 Task: Look for space in At Tall al Kabīr, Egypt from 5th June, 2023 to 16th June, 2023 for 2 adults in price range Rs.14000 to Rs.18000. Place can be entire place with 1  bedroom having 1 bed and 1 bathroom. Property type can be house, flat, guest house, hotel. Booking option can be shelf check-in. Required host language is English.
Action: Mouse moved to (414, 80)
Screenshot: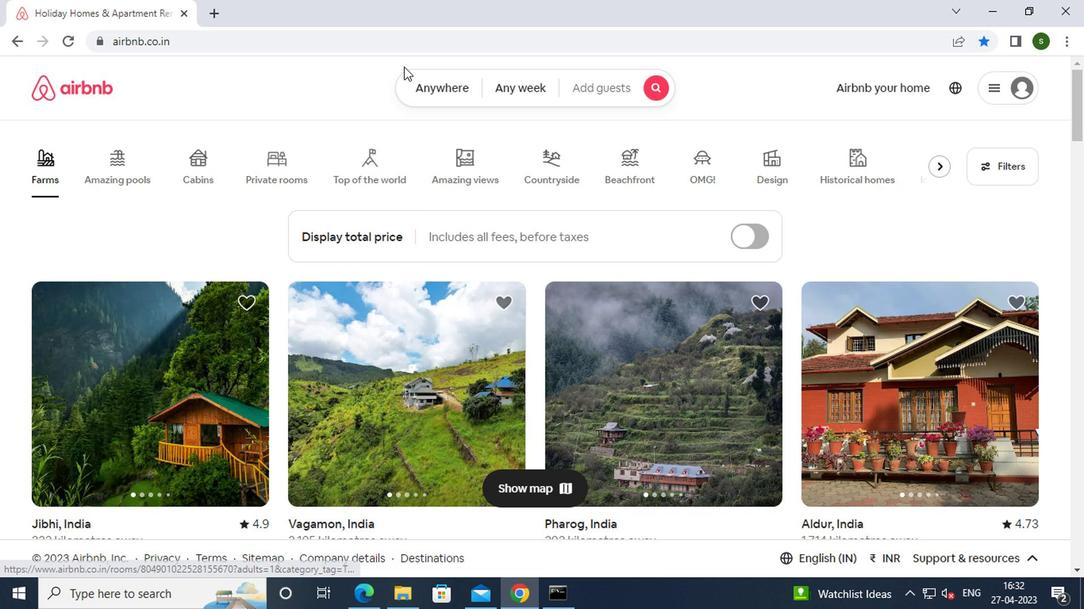 
Action: Mouse pressed left at (414, 80)
Screenshot: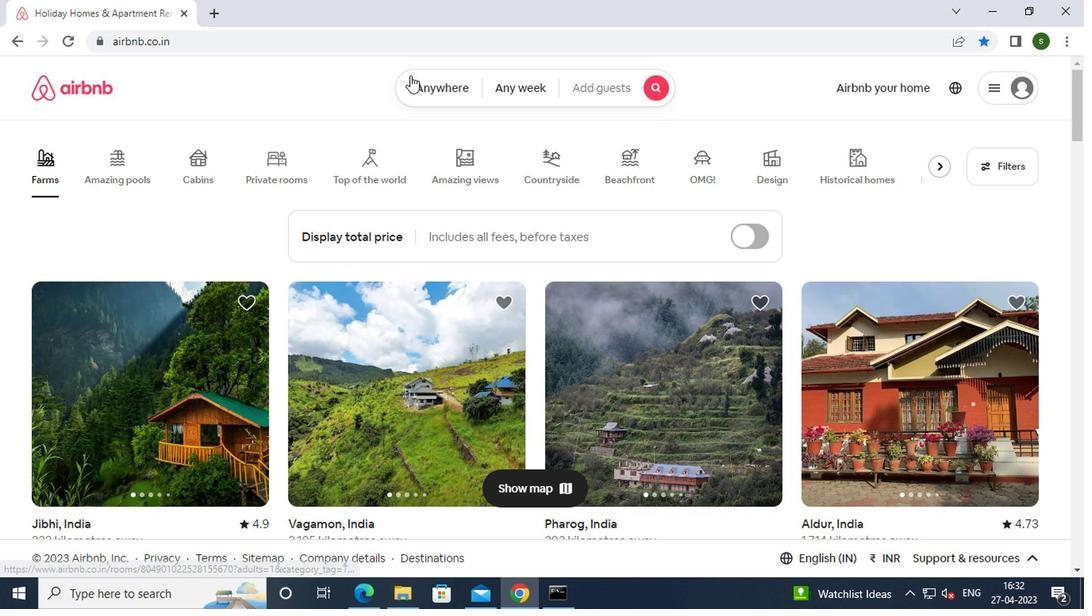 
Action: Mouse moved to (298, 150)
Screenshot: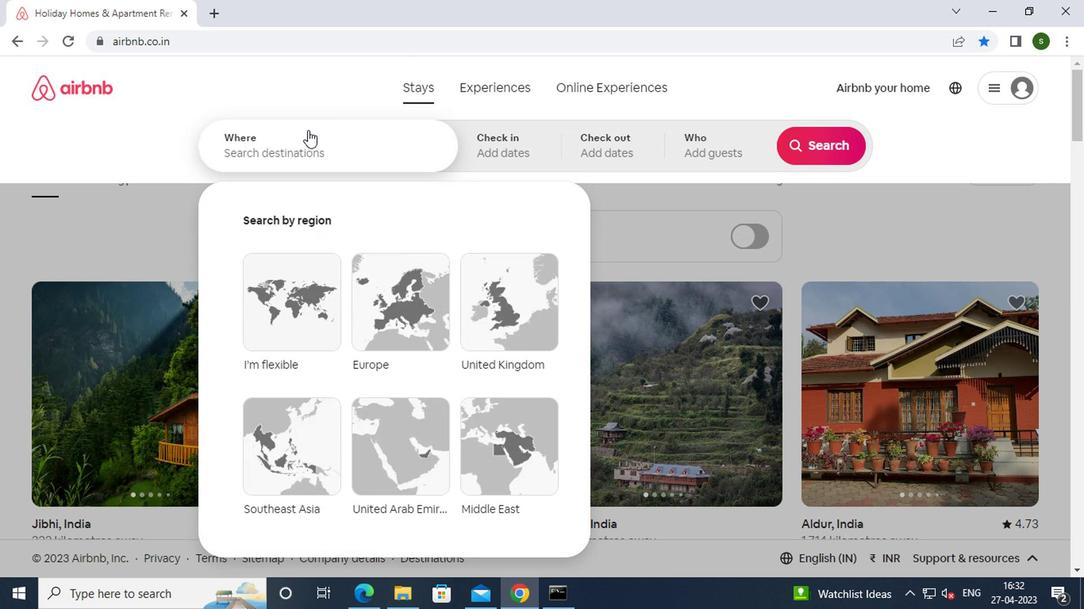 
Action: Mouse pressed left at (298, 150)
Screenshot: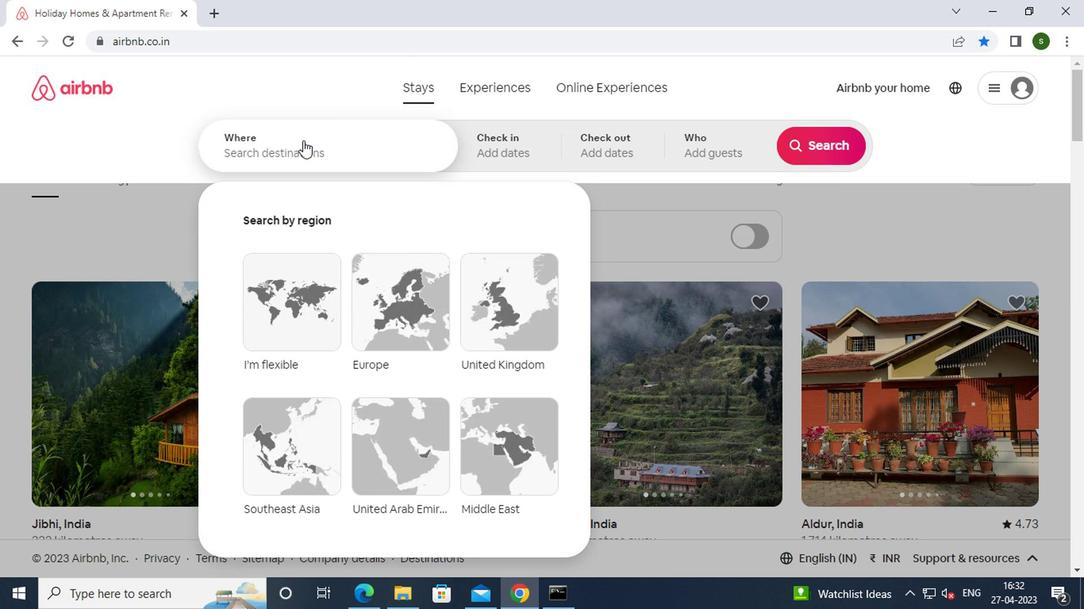 
Action: Key pressed a<Key.caps_lock>t<Key.space><Key.caps_lock>t<Key.caps_lock>all<Key.space><Key.caps_lock><Key.caps_lock>al<Key.space><Key.caps_lock>k<Key.caps_lock>abir,
Screenshot: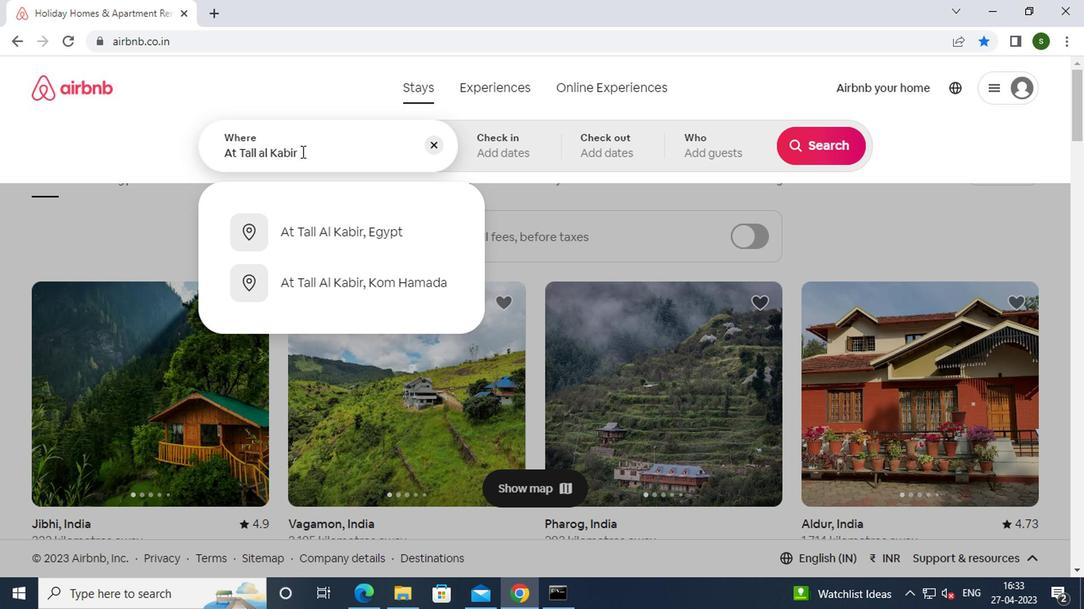 
Action: Mouse moved to (351, 239)
Screenshot: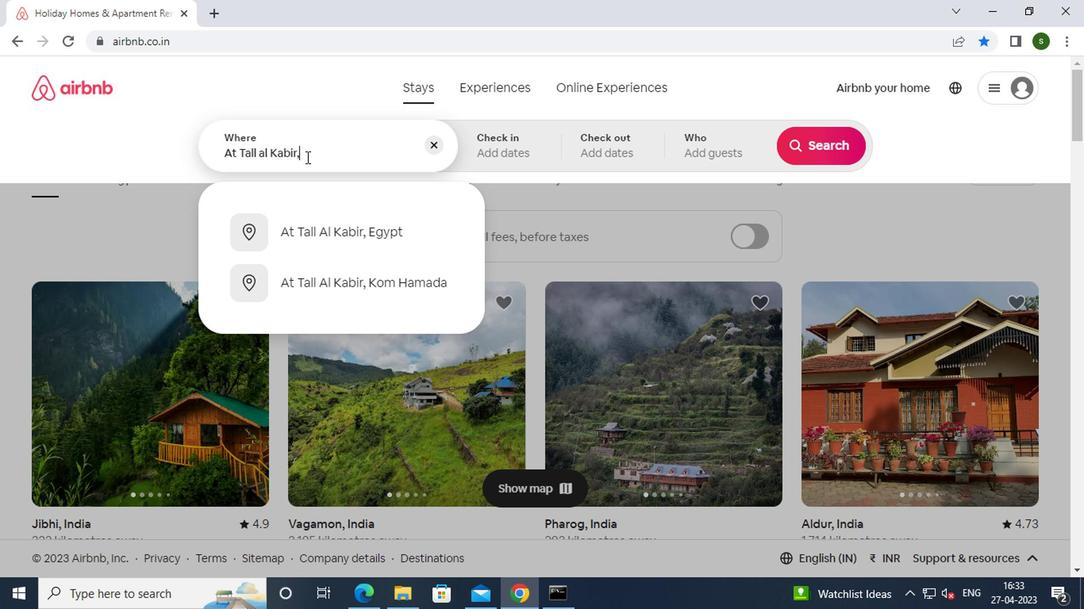 
Action: Mouse pressed left at (351, 239)
Screenshot: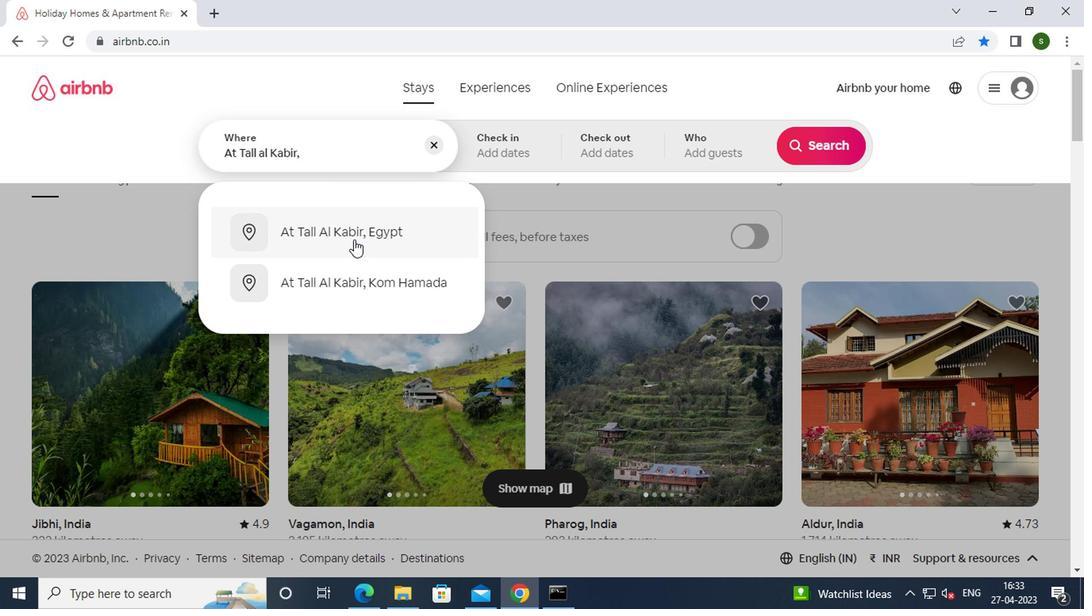 
Action: Mouse moved to (806, 279)
Screenshot: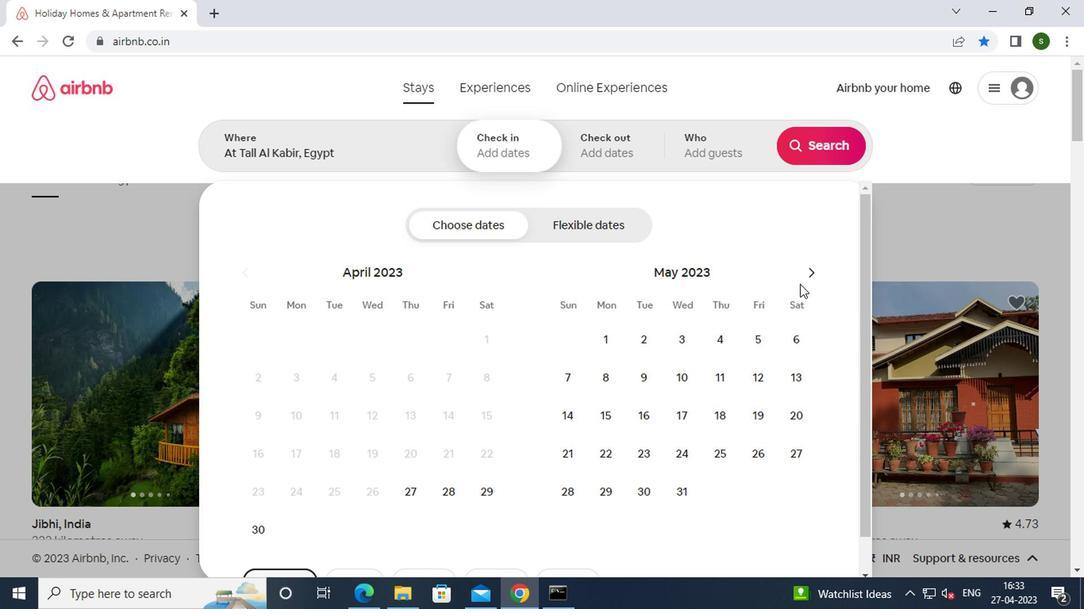 
Action: Mouse pressed left at (806, 279)
Screenshot: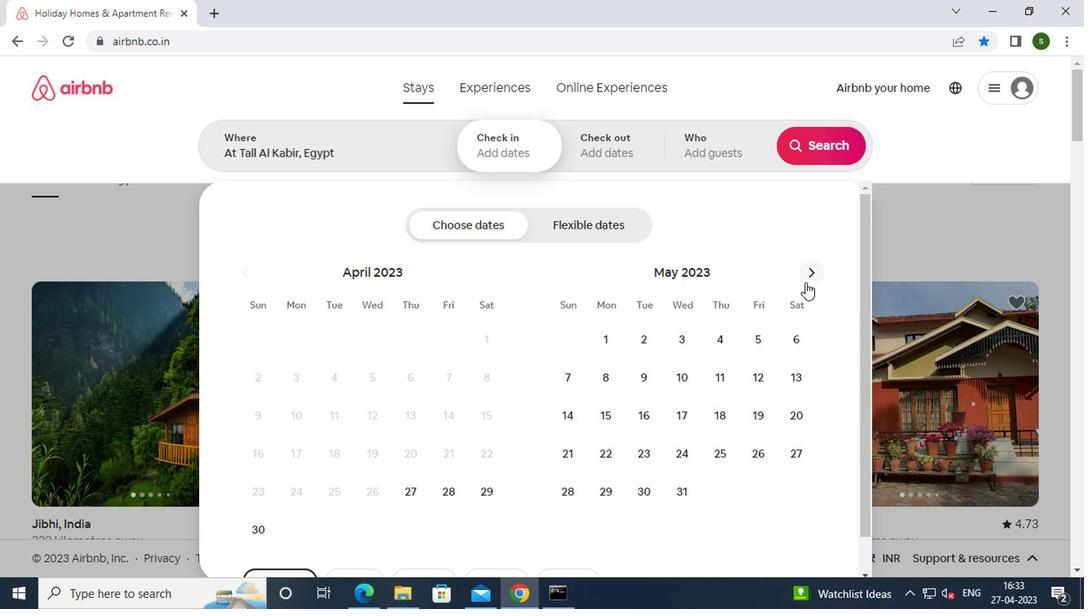 
Action: Mouse moved to (592, 373)
Screenshot: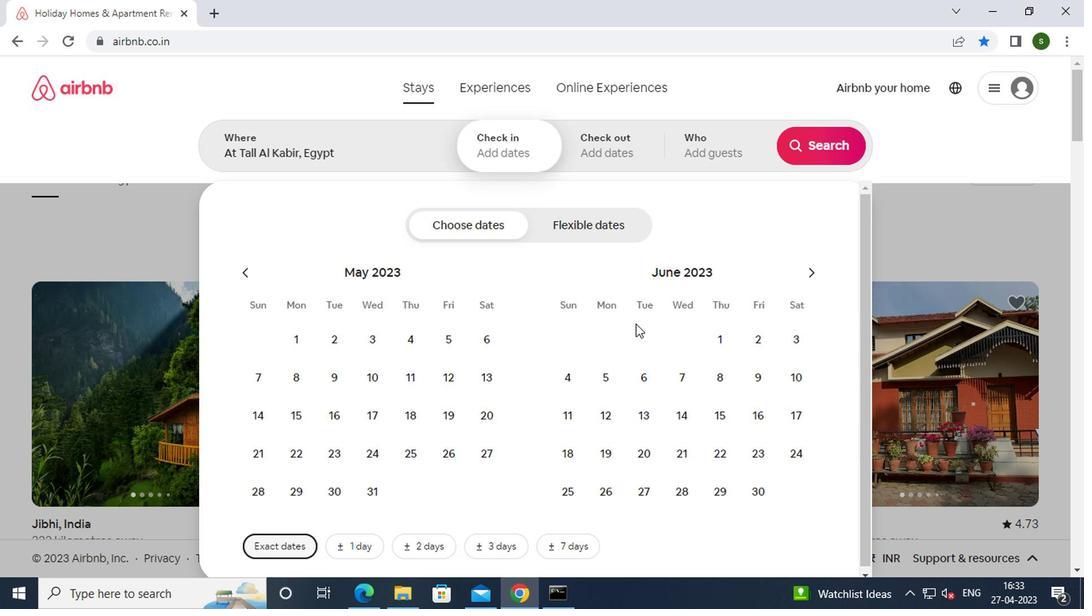 
Action: Mouse pressed left at (592, 373)
Screenshot: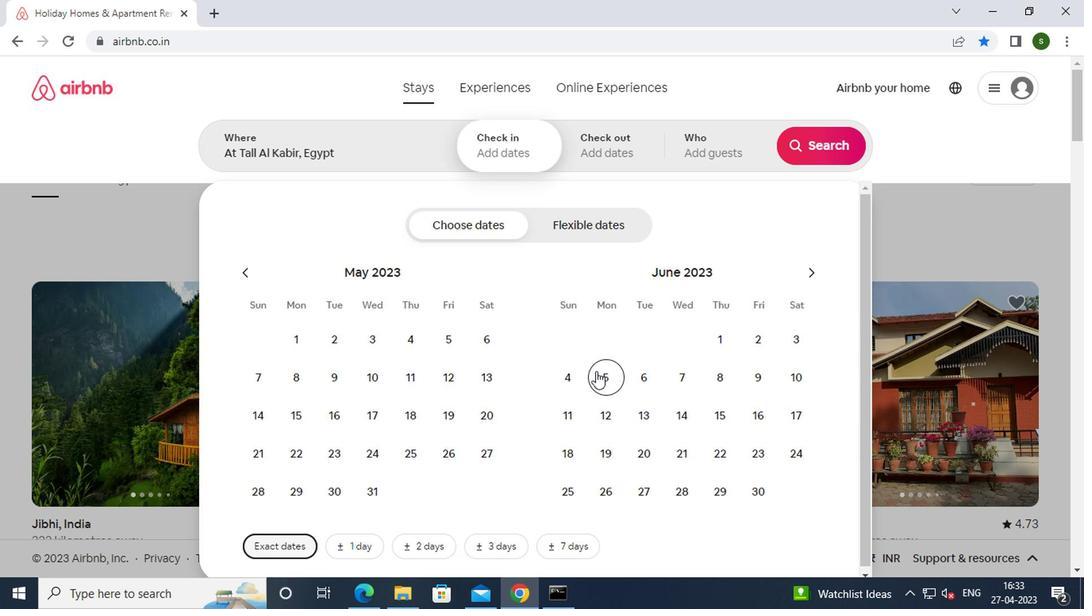 
Action: Mouse moved to (746, 418)
Screenshot: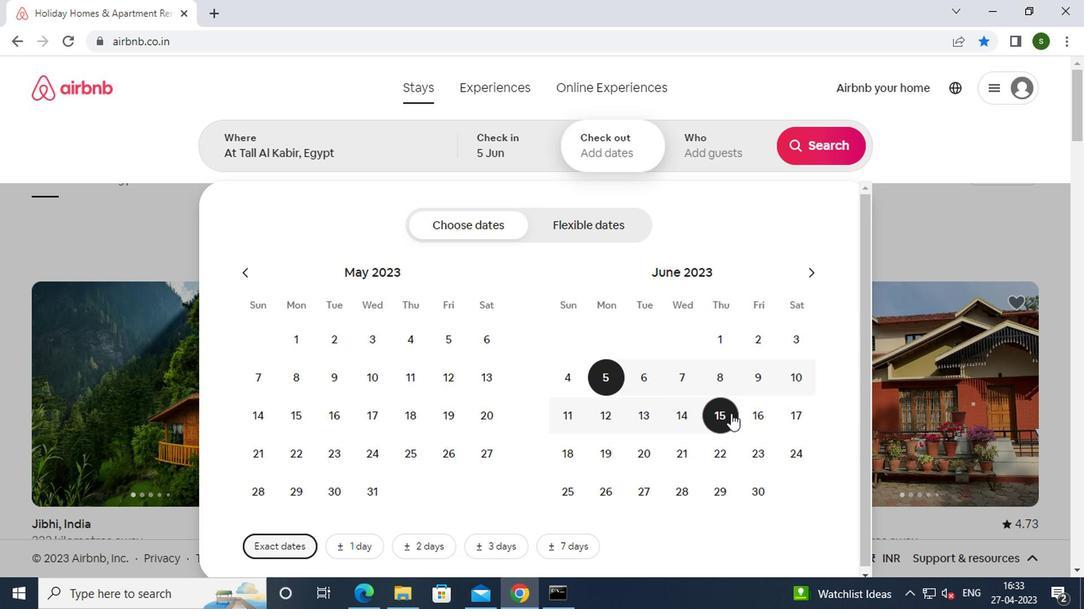 
Action: Mouse pressed left at (746, 418)
Screenshot: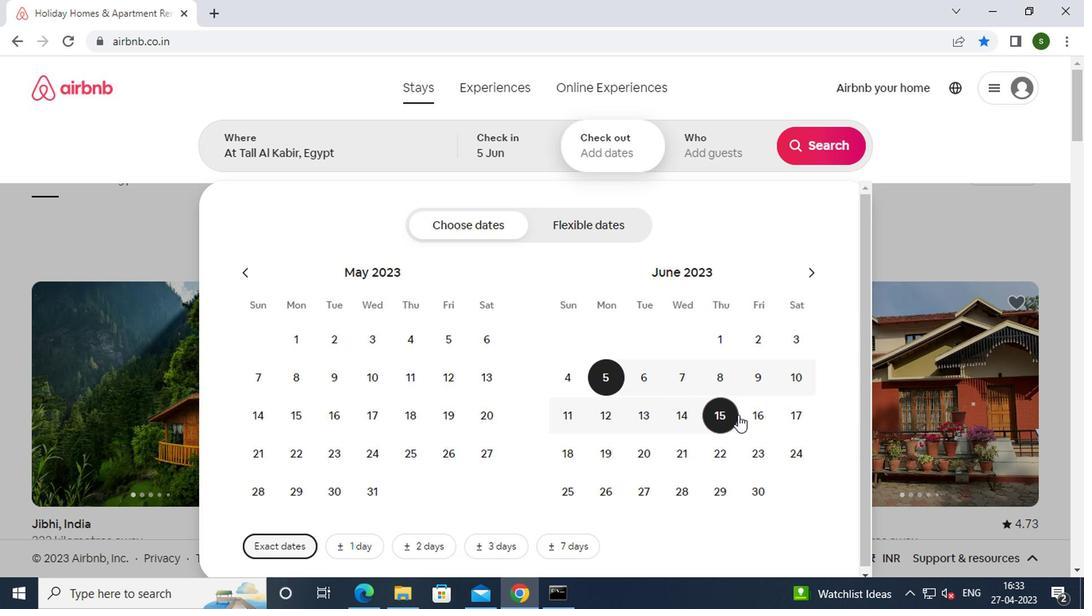 
Action: Mouse moved to (705, 156)
Screenshot: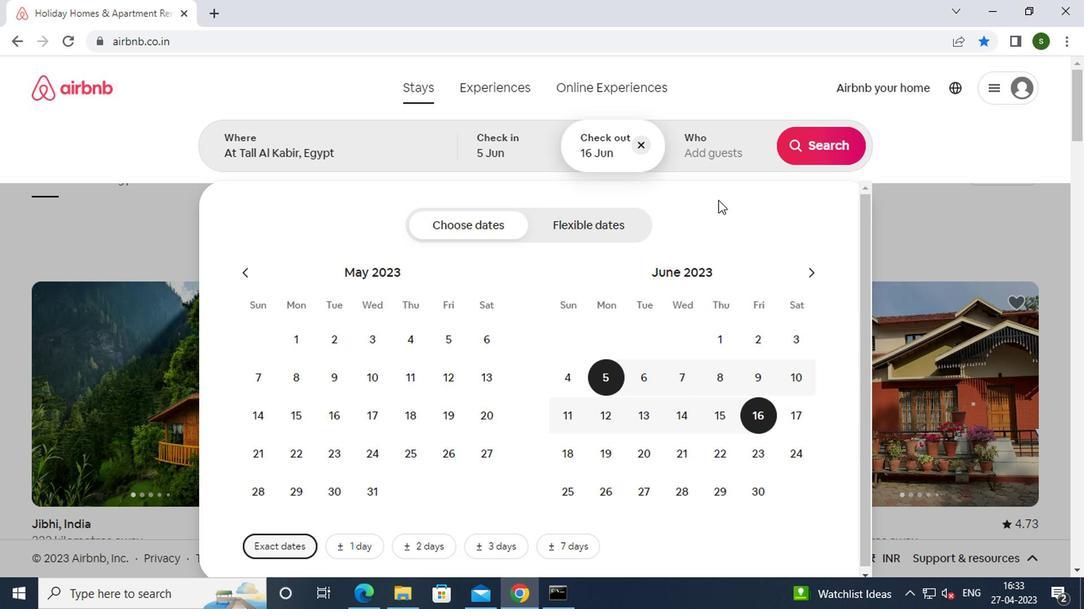 
Action: Mouse pressed left at (705, 156)
Screenshot: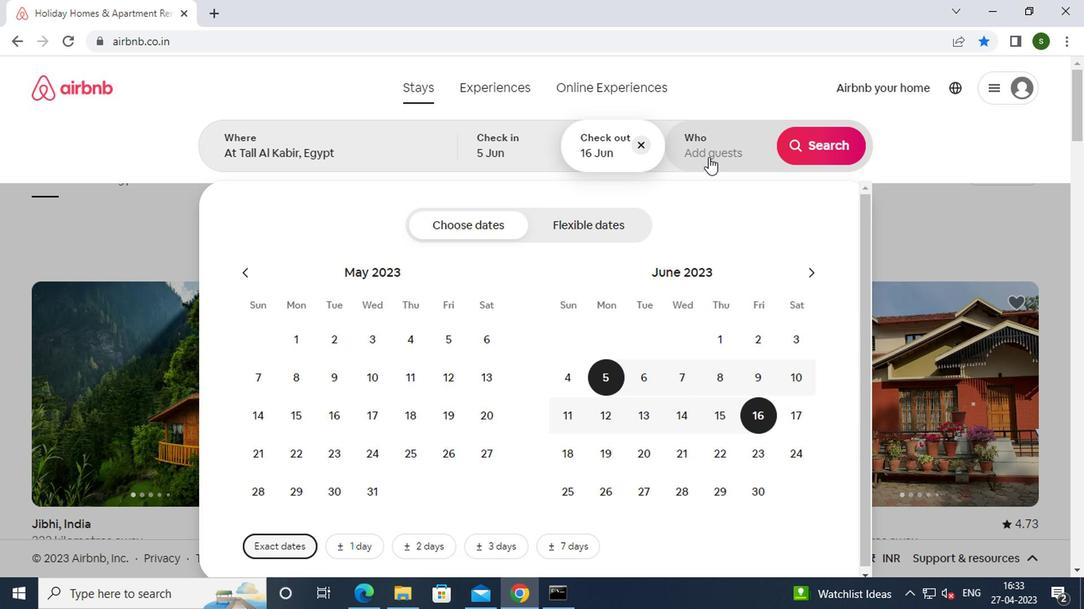 
Action: Mouse moved to (819, 228)
Screenshot: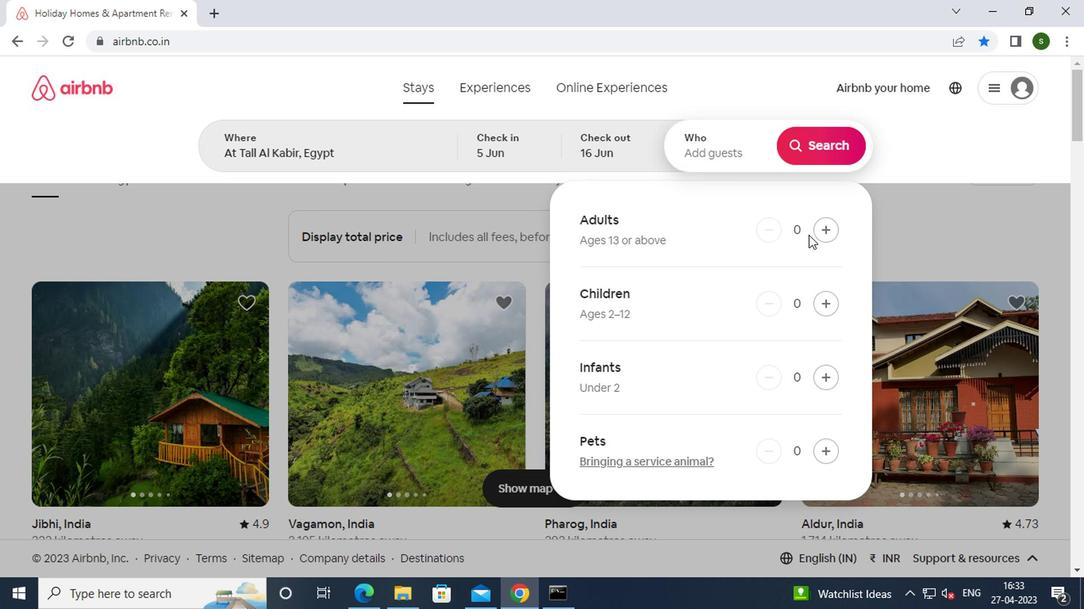 
Action: Mouse pressed left at (819, 228)
Screenshot: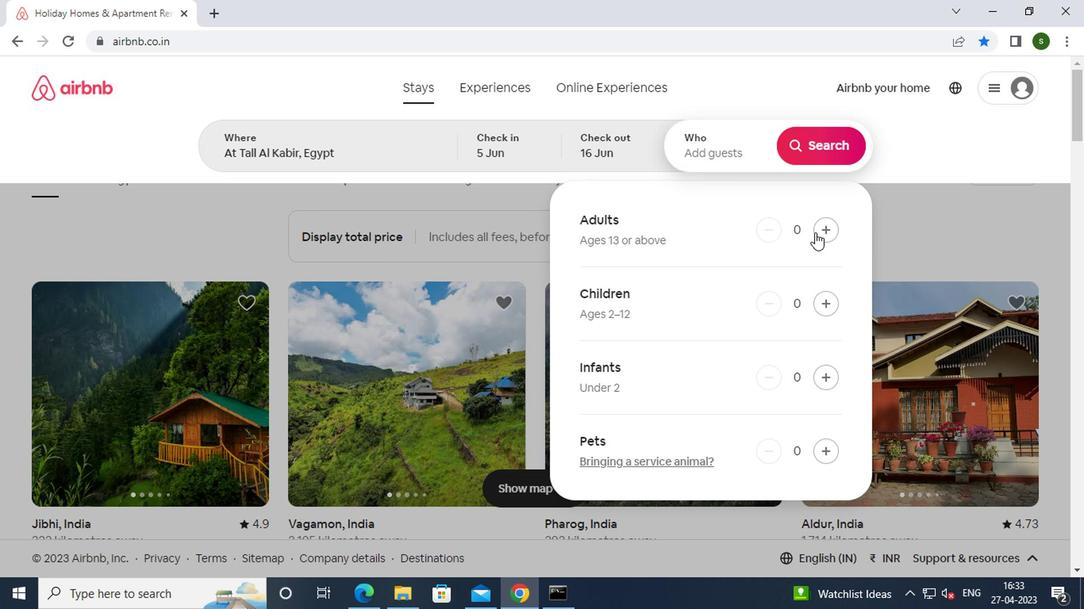 
Action: Mouse pressed left at (819, 228)
Screenshot: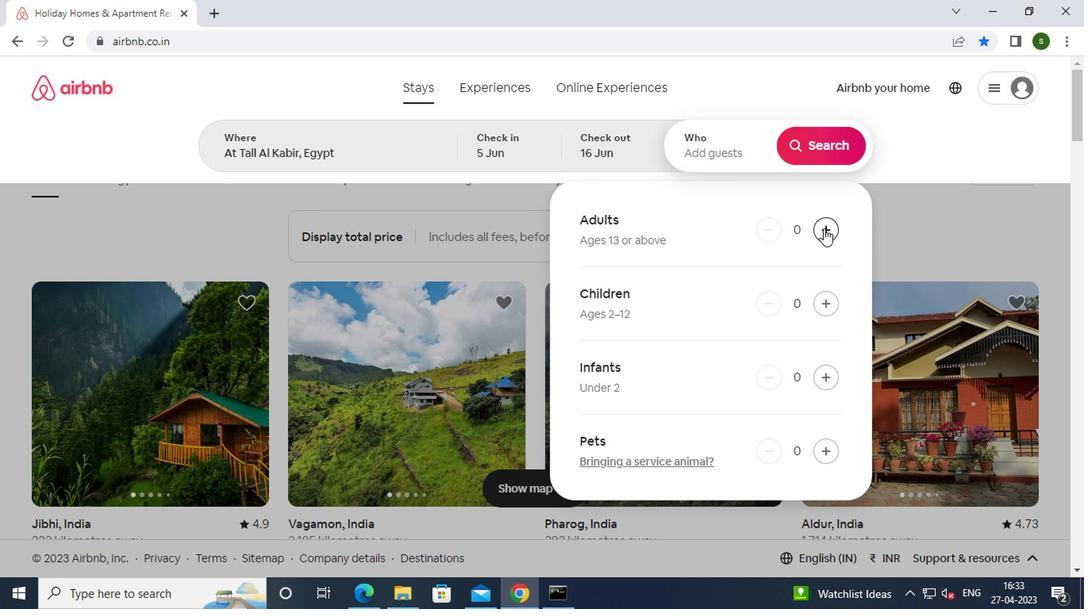 
Action: Mouse moved to (816, 150)
Screenshot: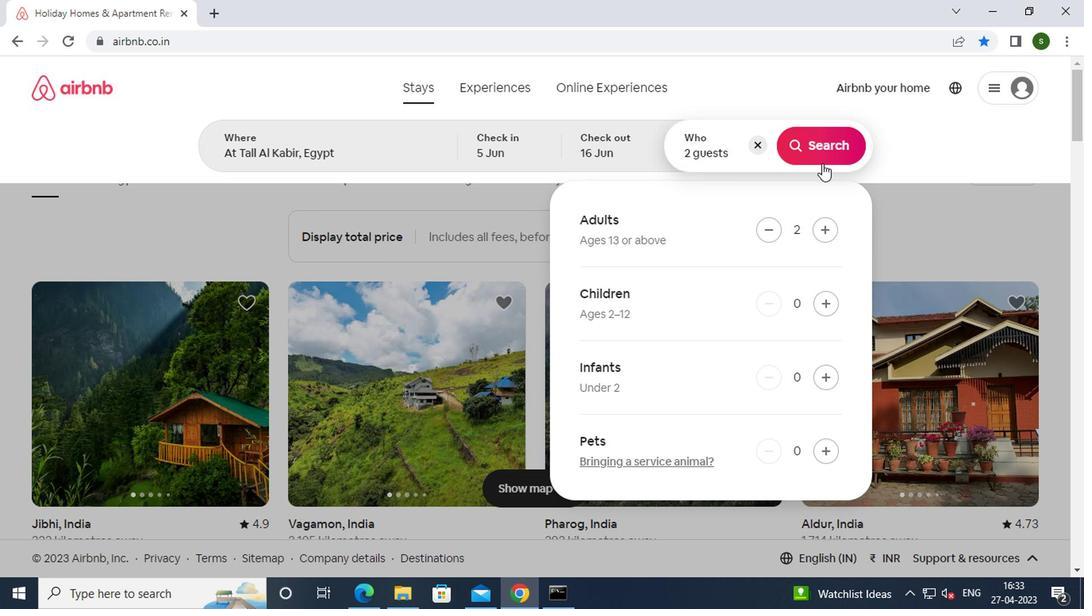 
Action: Mouse pressed left at (816, 150)
Screenshot: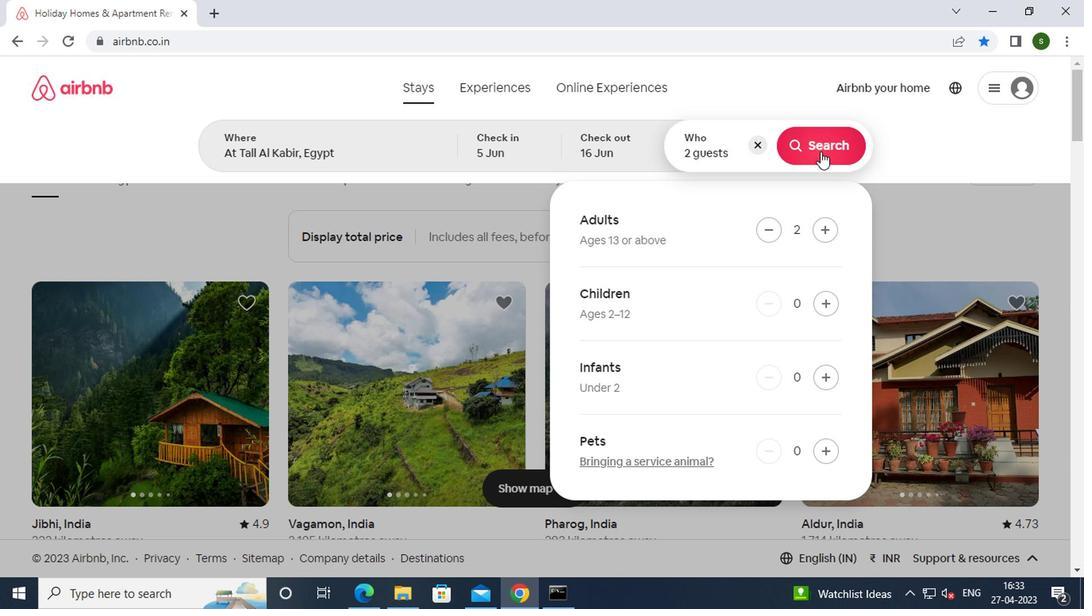 
Action: Mouse moved to (1002, 145)
Screenshot: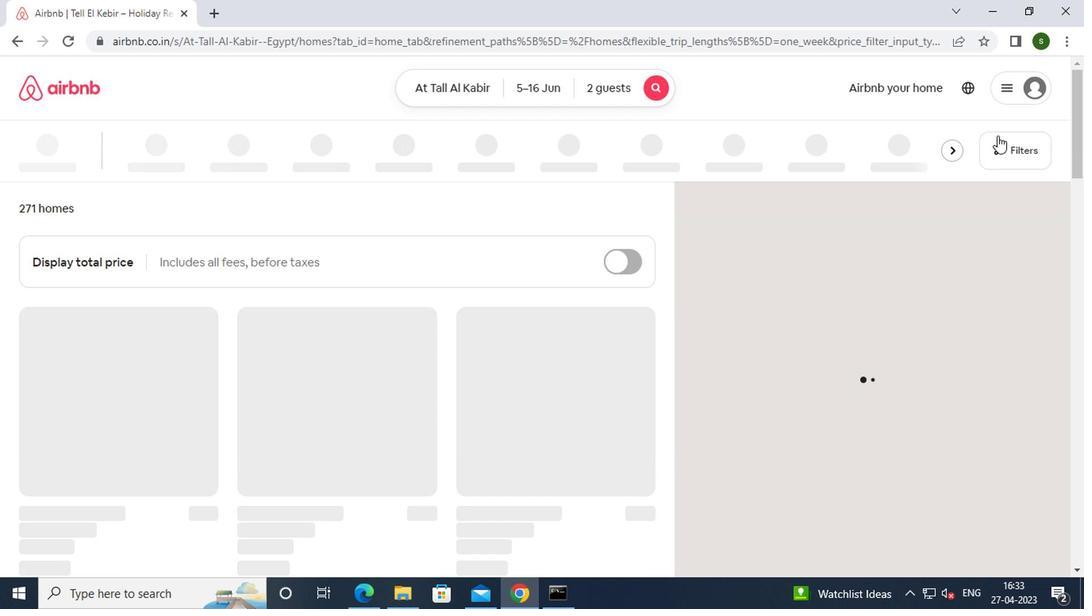 
Action: Mouse pressed left at (1002, 145)
Screenshot: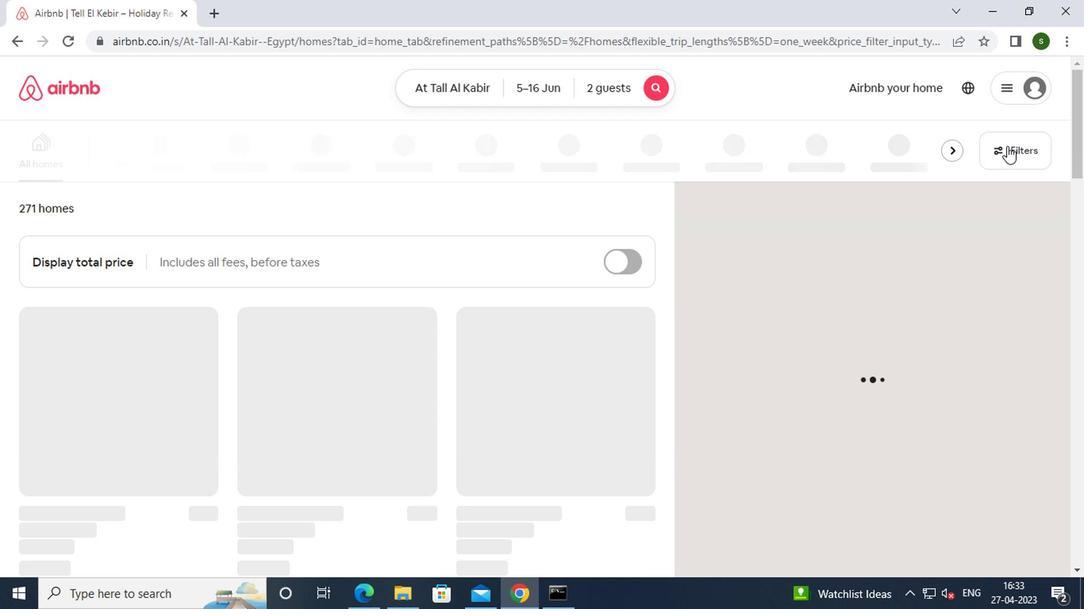 
Action: Mouse moved to (441, 356)
Screenshot: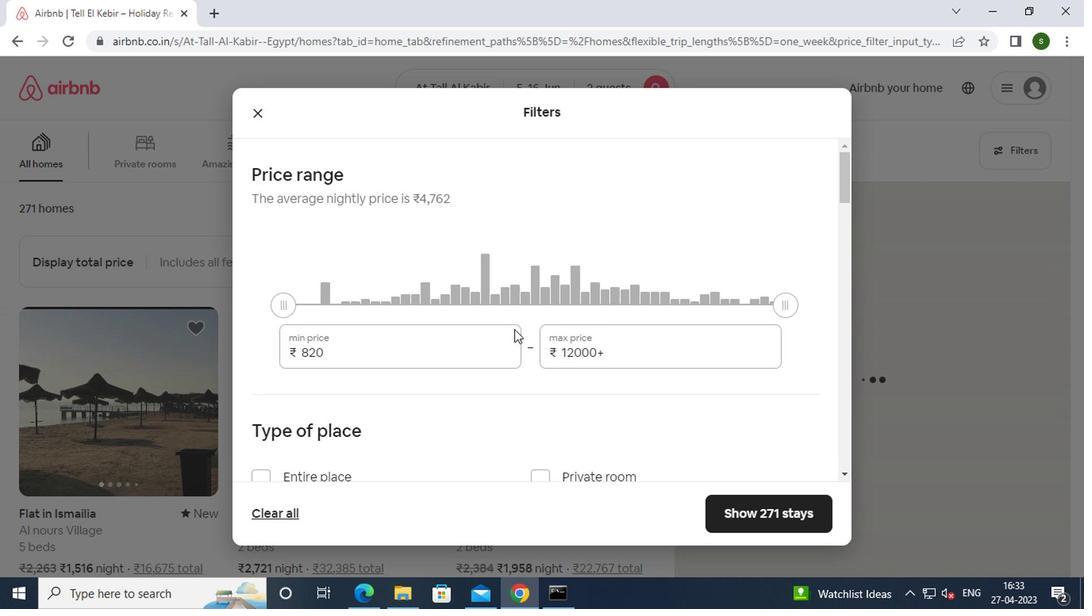 
Action: Mouse pressed left at (441, 356)
Screenshot: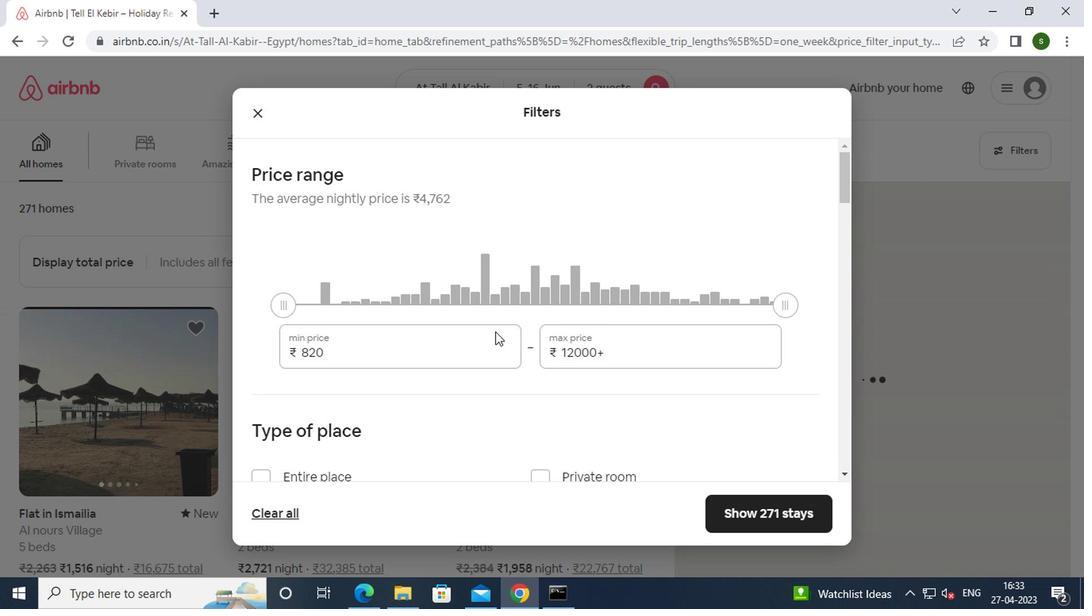
Action: Key pressed <Key.backspace><Key.backspace><Key.backspace><Key.backspace>14000
Screenshot: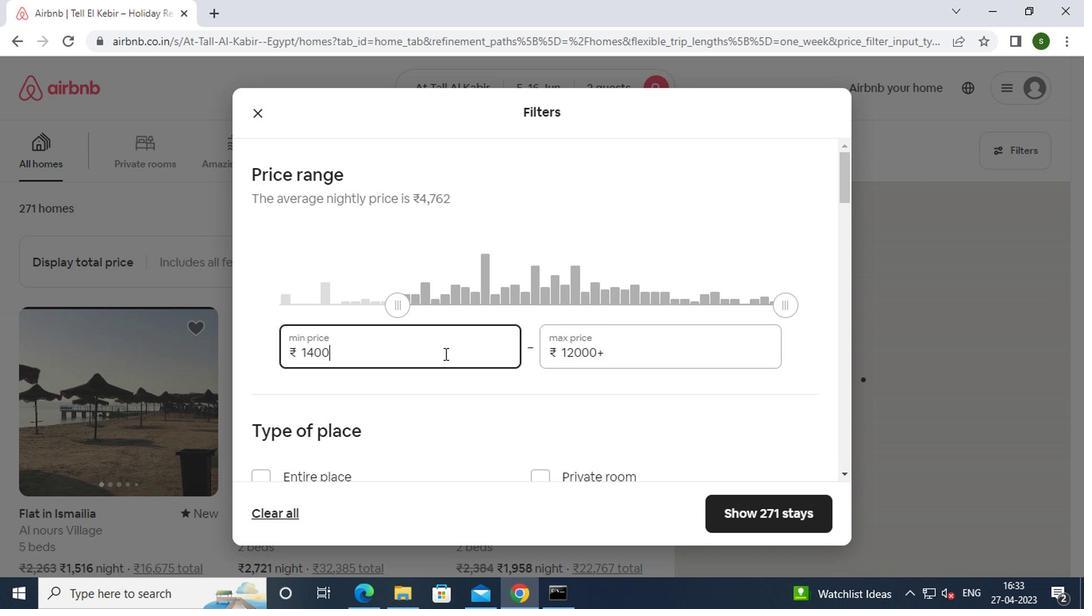 
Action: Mouse moved to (650, 337)
Screenshot: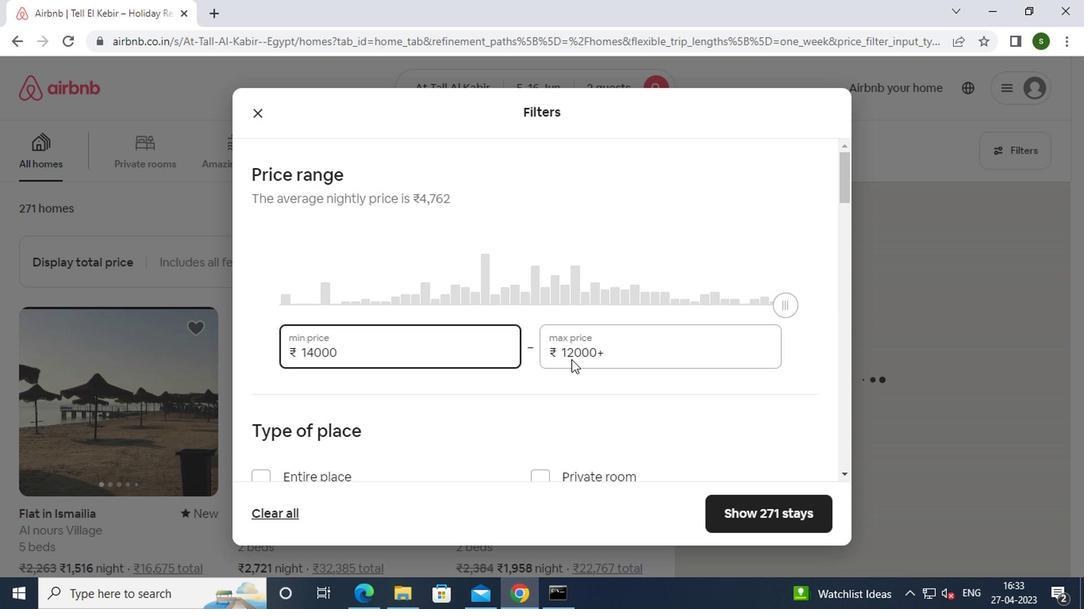
Action: Mouse pressed left at (650, 337)
Screenshot: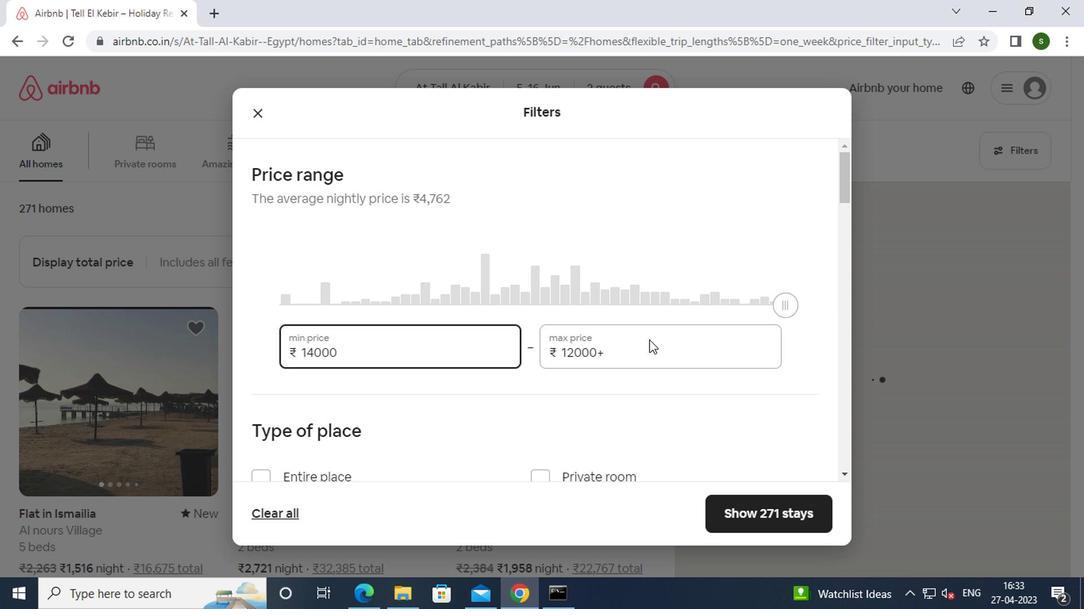 
Action: Key pressed <Key.backspace><Key.backspace><Key.backspace><Key.backspace><Key.backspace><Key.backspace><Key.backspace><Key.backspace><Key.backspace><Key.backspace><Key.backspace><Key.backspace>18000
Screenshot: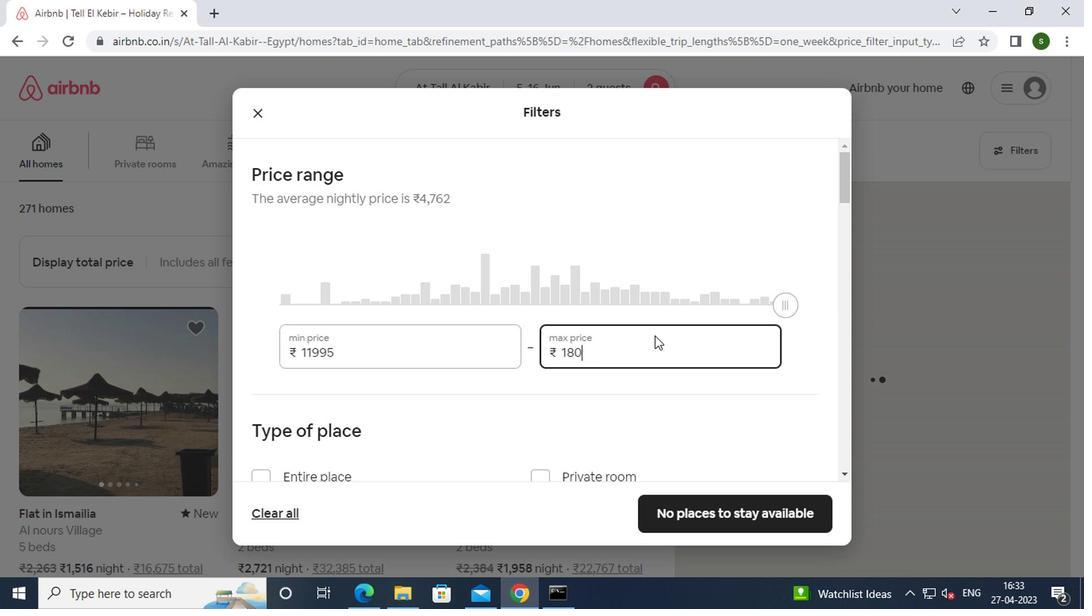
Action: Mouse moved to (496, 339)
Screenshot: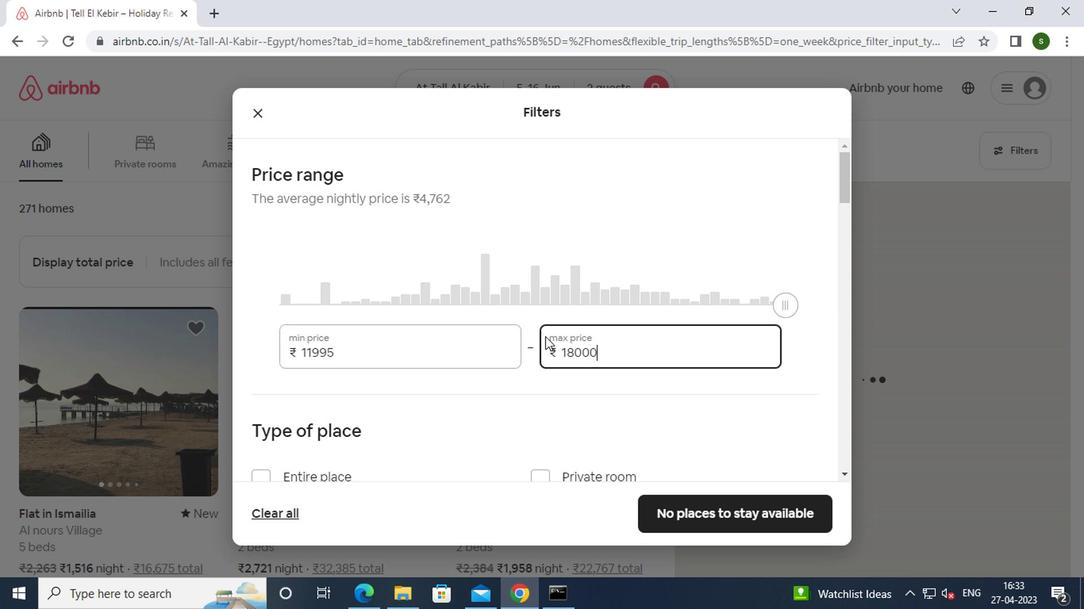 
Action: Mouse scrolled (496, 339) with delta (0, 0)
Screenshot: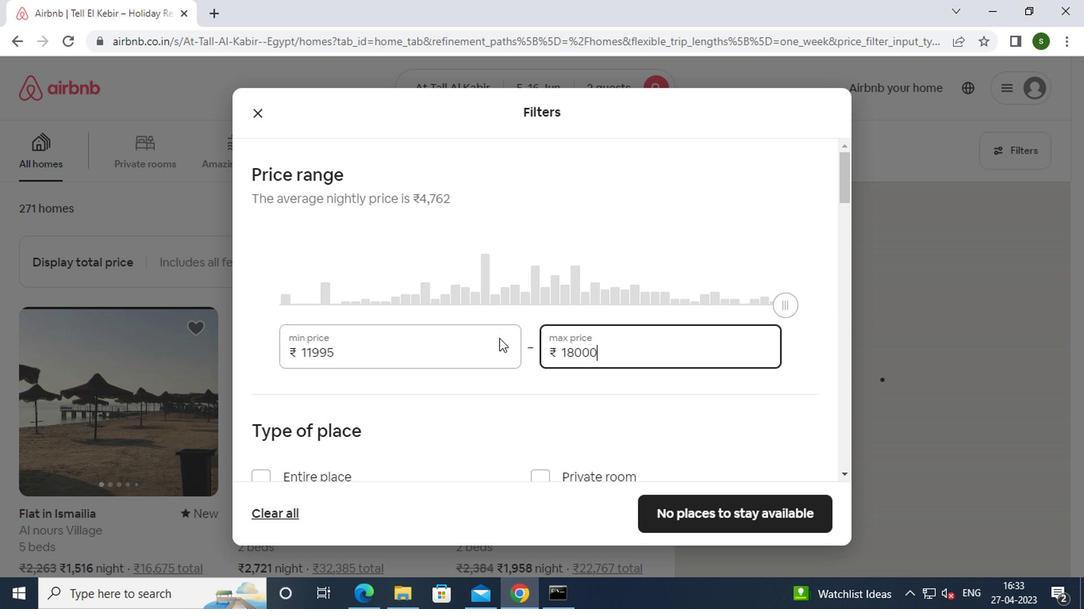 
Action: Mouse scrolled (496, 339) with delta (0, 0)
Screenshot: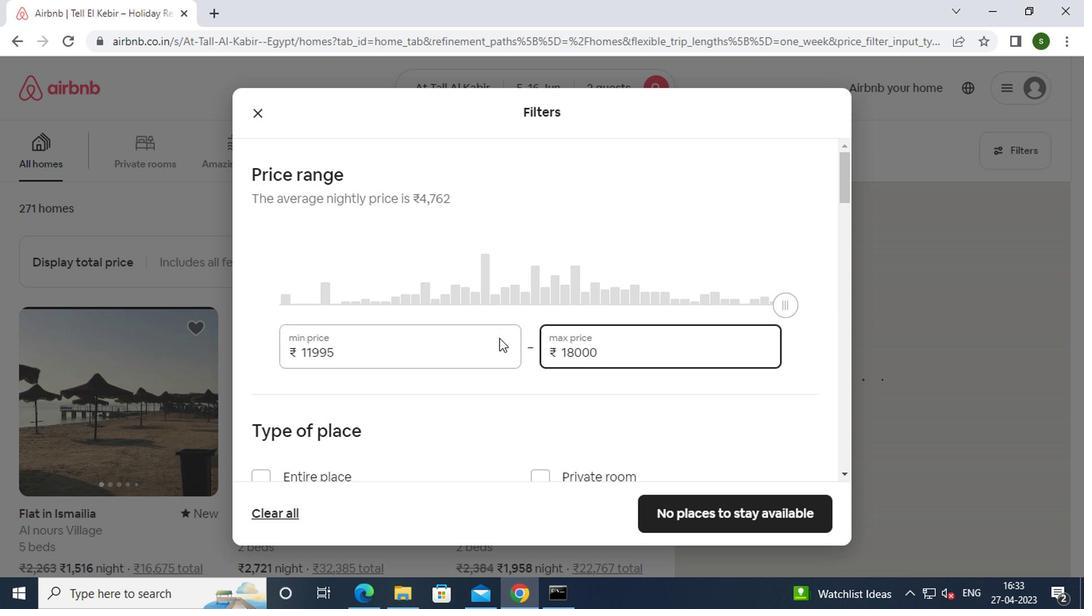 
Action: Mouse moved to (300, 316)
Screenshot: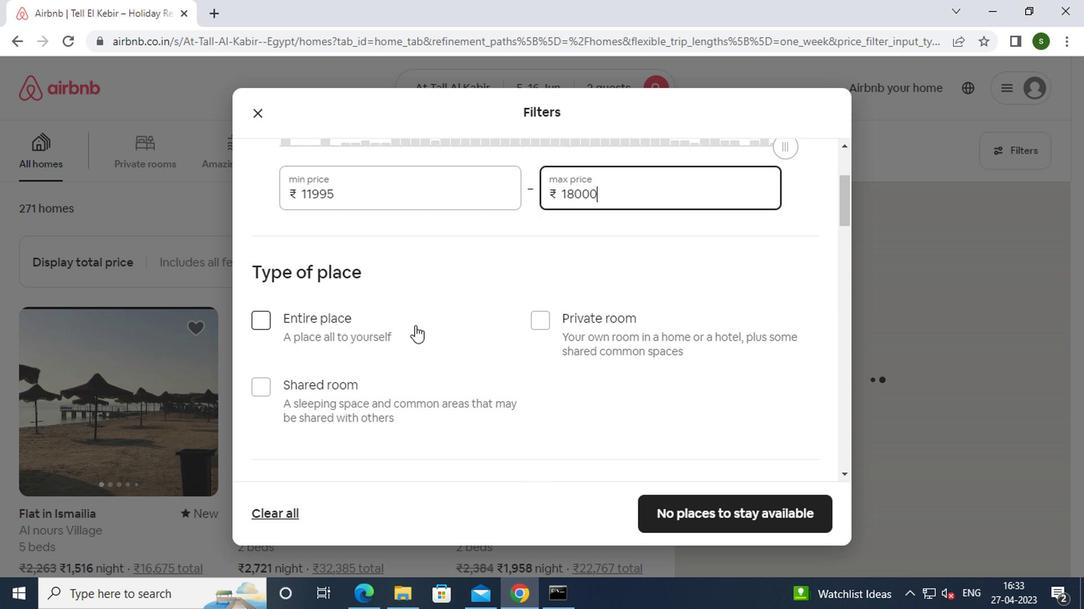 
Action: Mouse pressed left at (300, 316)
Screenshot: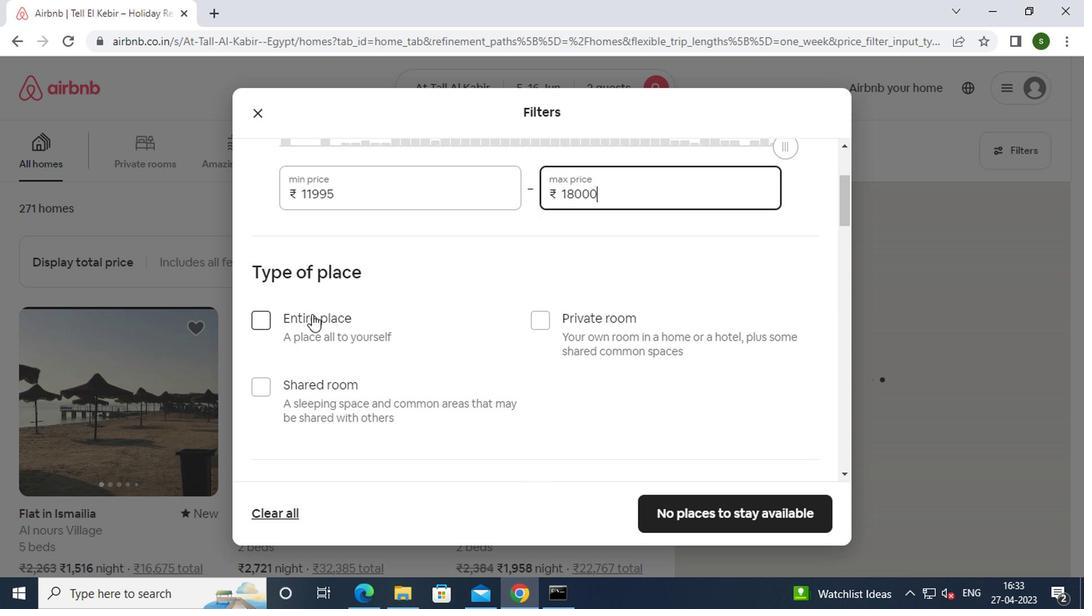 
Action: Mouse scrolled (300, 315) with delta (0, -1)
Screenshot: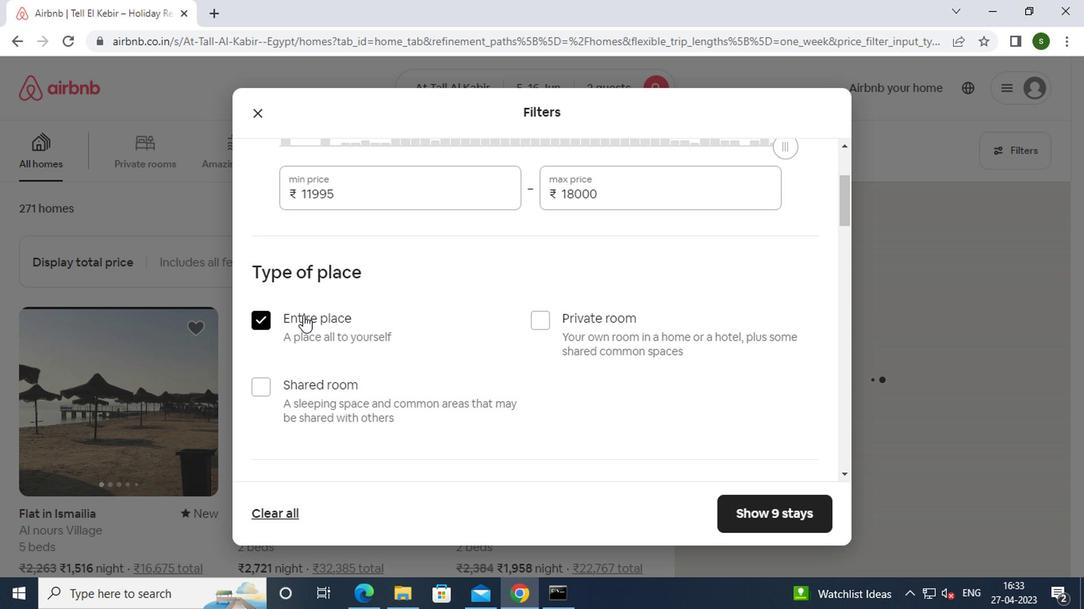 
Action: Mouse scrolled (300, 315) with delta (0, -1)
Screenshot: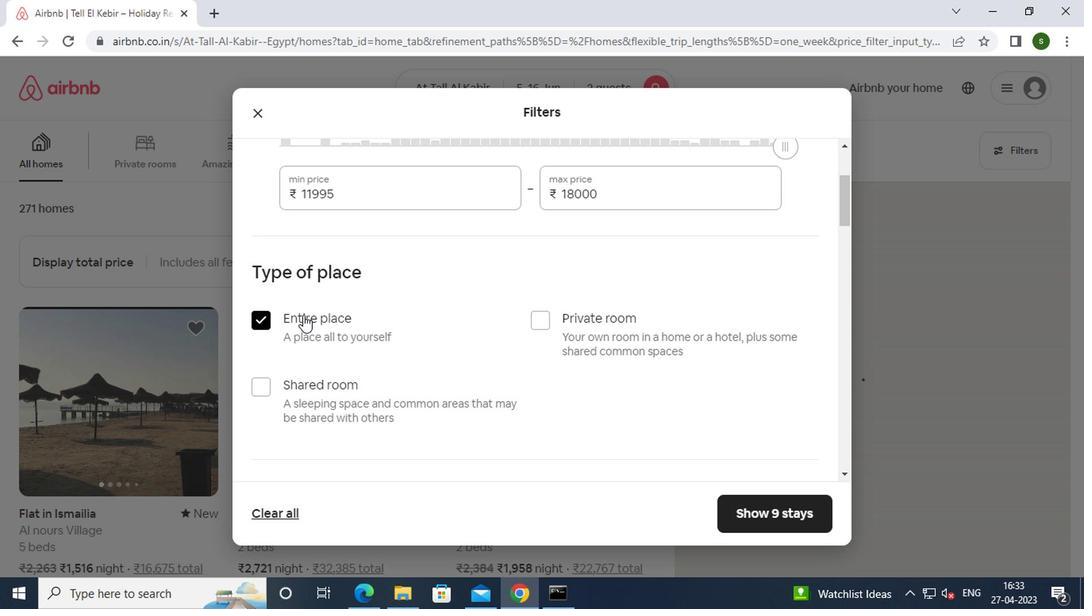 
Action: Mouse scrolled (300, 315) with delta (0, -1)
Screenshot: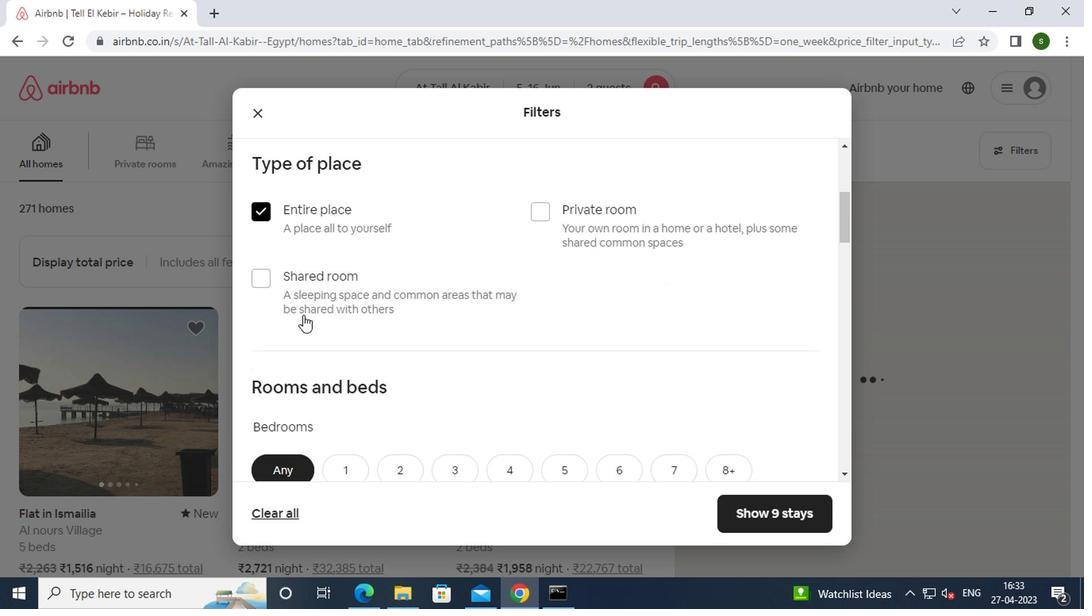 
Action: Mouse scrolled (300, 315) with delta (0, -1)
Screenshot: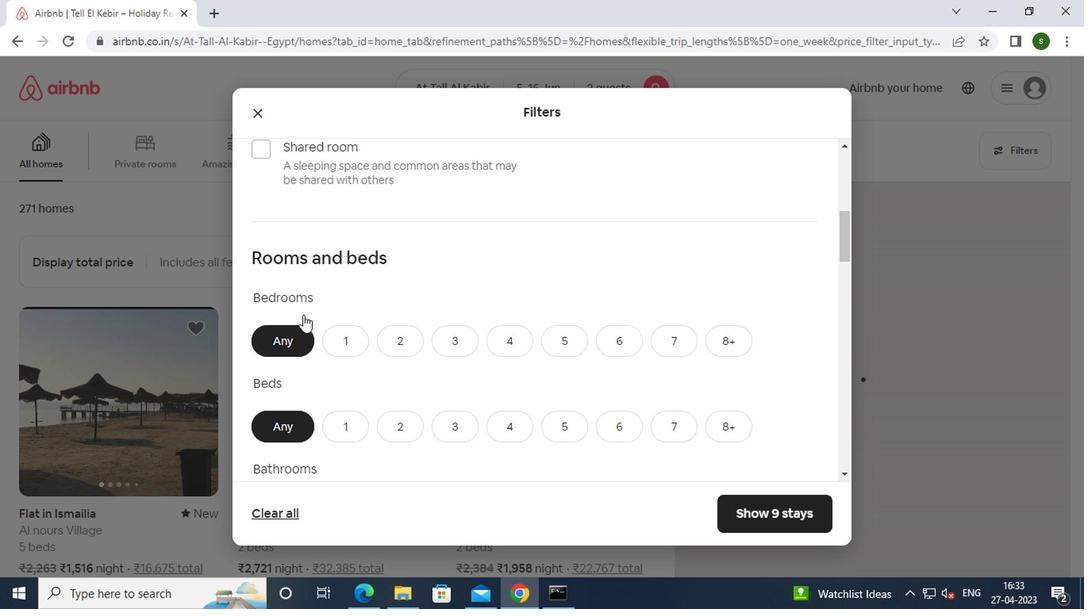 
Action: Mouse moved to (341, 269)
Screenshot: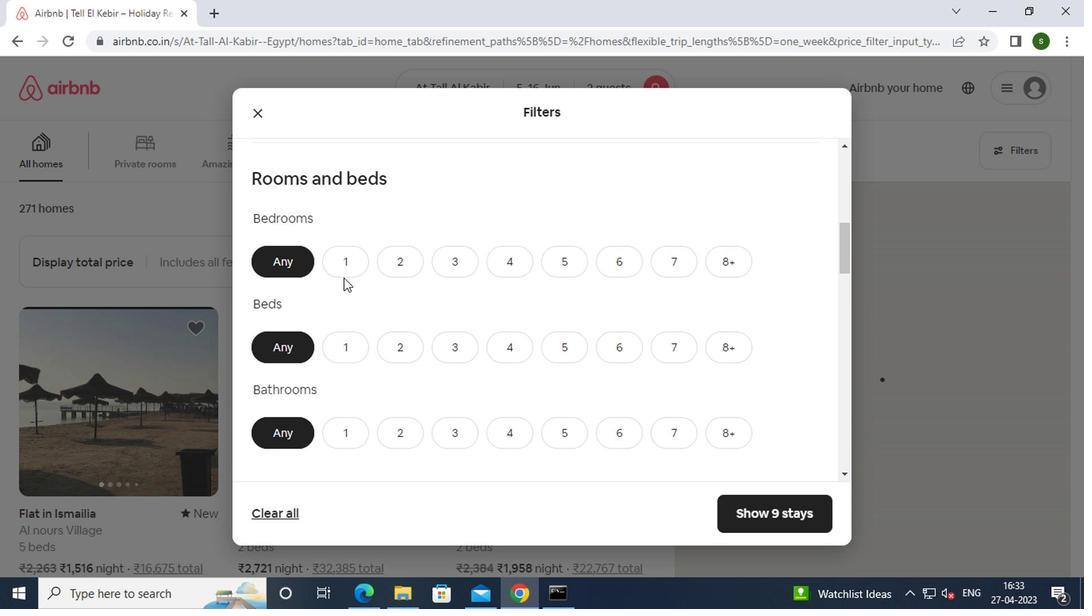 
Action: Mouse pressed left at (341, 269)
Screenshot: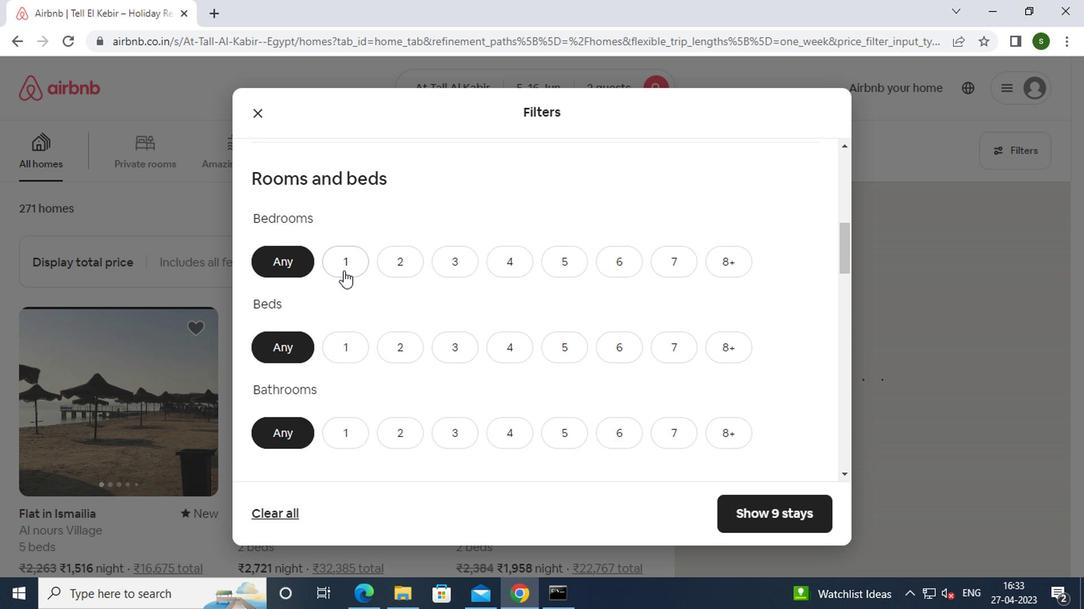 
Action: Mouse moved to (351, 344)
Screenshot: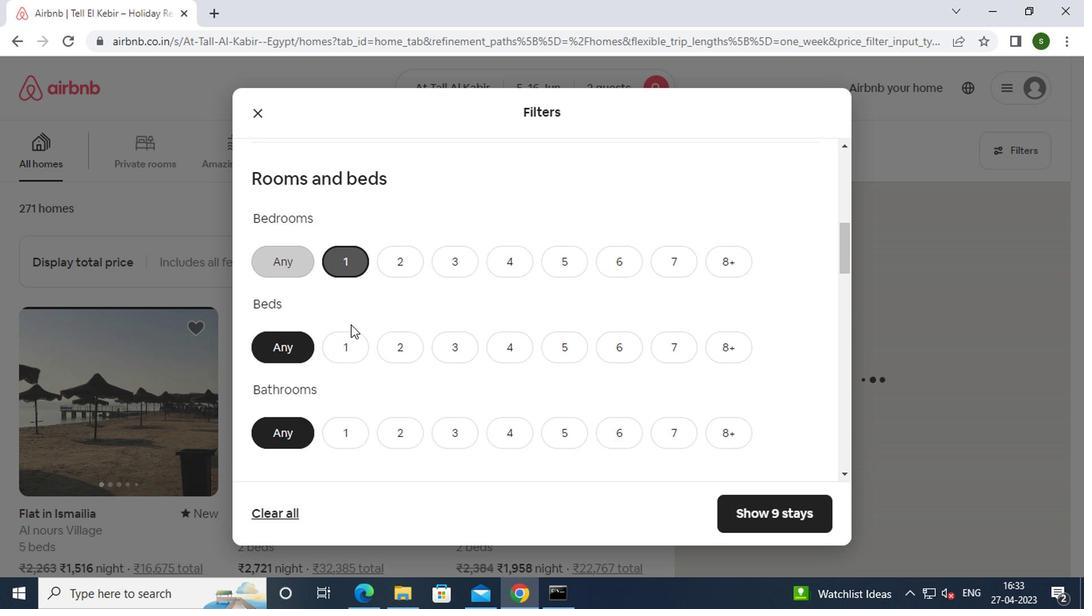 
Action: Mouse pressed left at (351, 344)
Screenshot: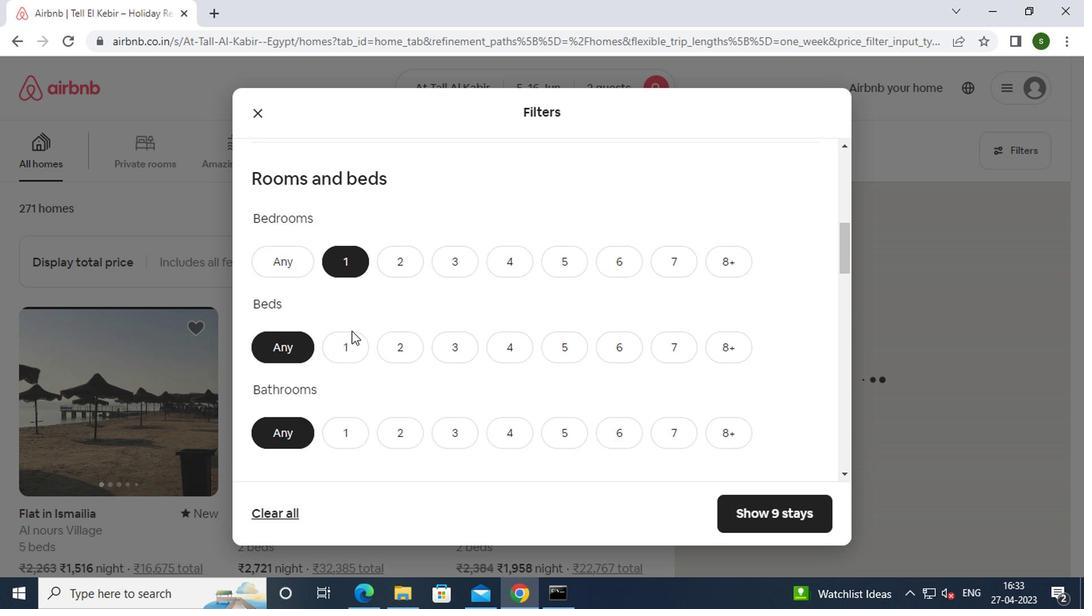 
Action: Mouse moved to (335, 432)
Screenshot: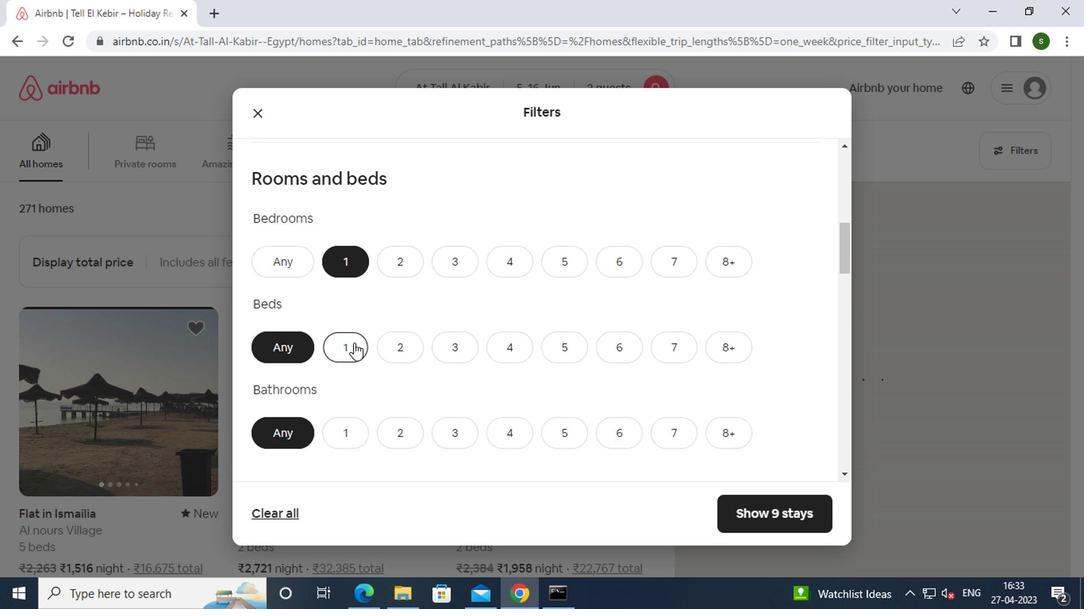 
Action: Mouse pressed left at (335, 432)
Screenshot: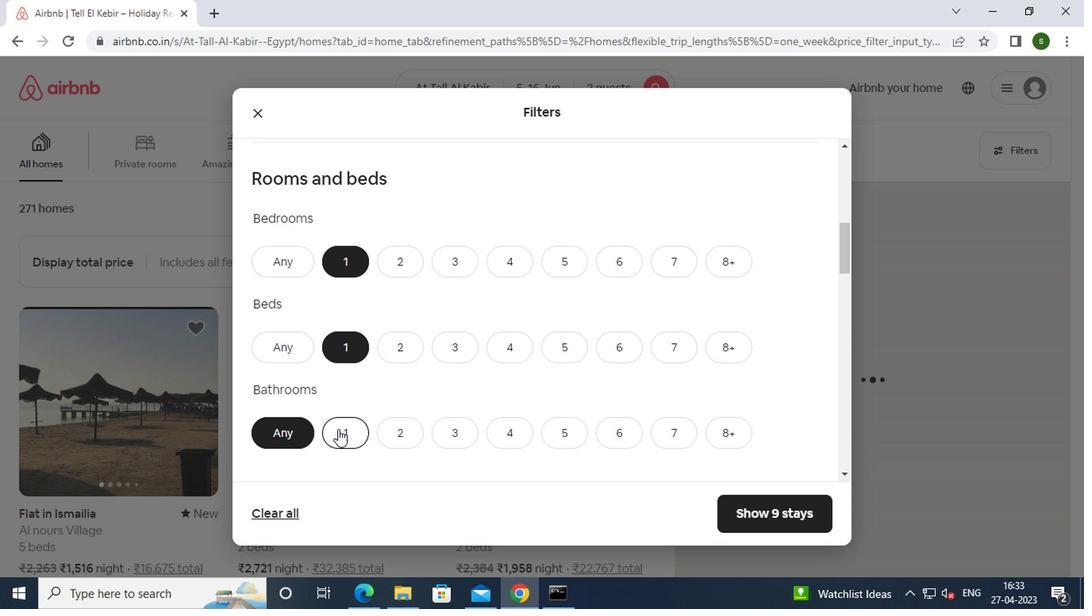 
Action: Mouse moved to (444, 359)
Screenshot: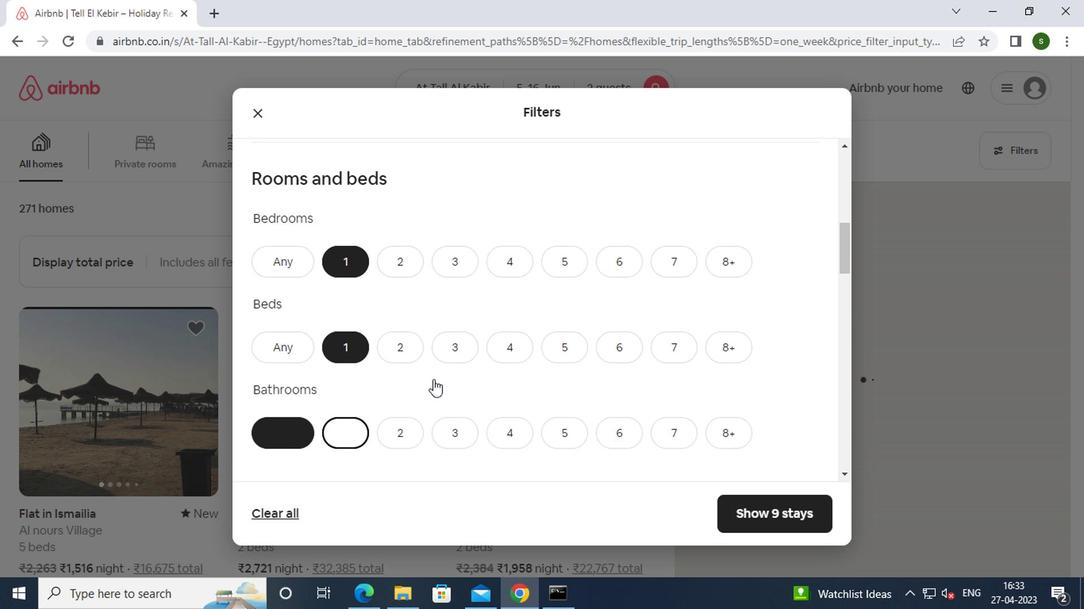 
Action: Mouse scrolled (444, 358) with delta (0, -1)
Screenshot: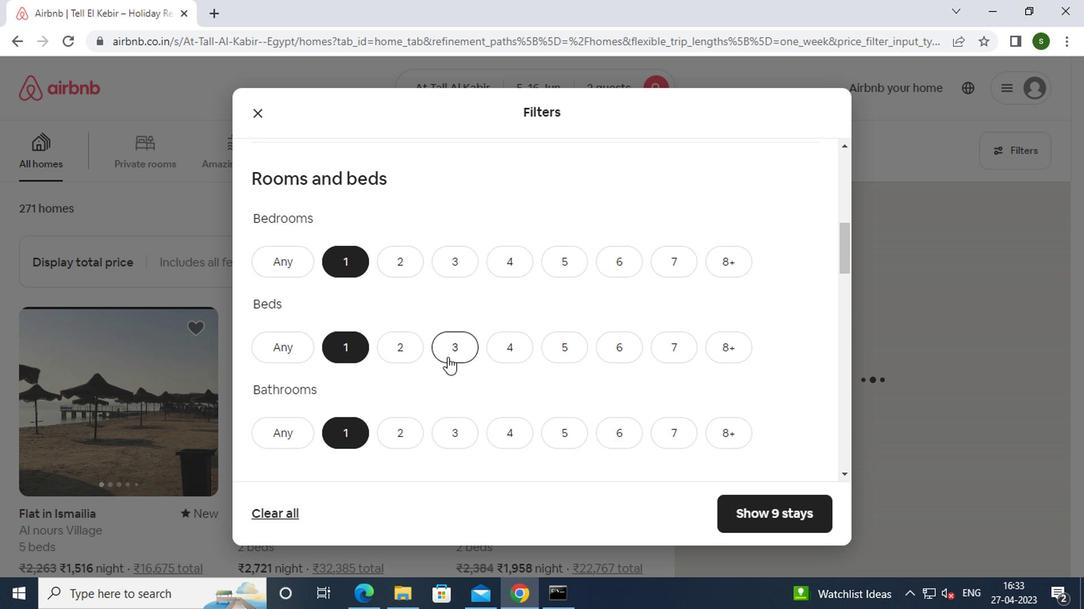 
Action: Mouse scrolled (444, 358) with delta (0, -1)
Screenshot: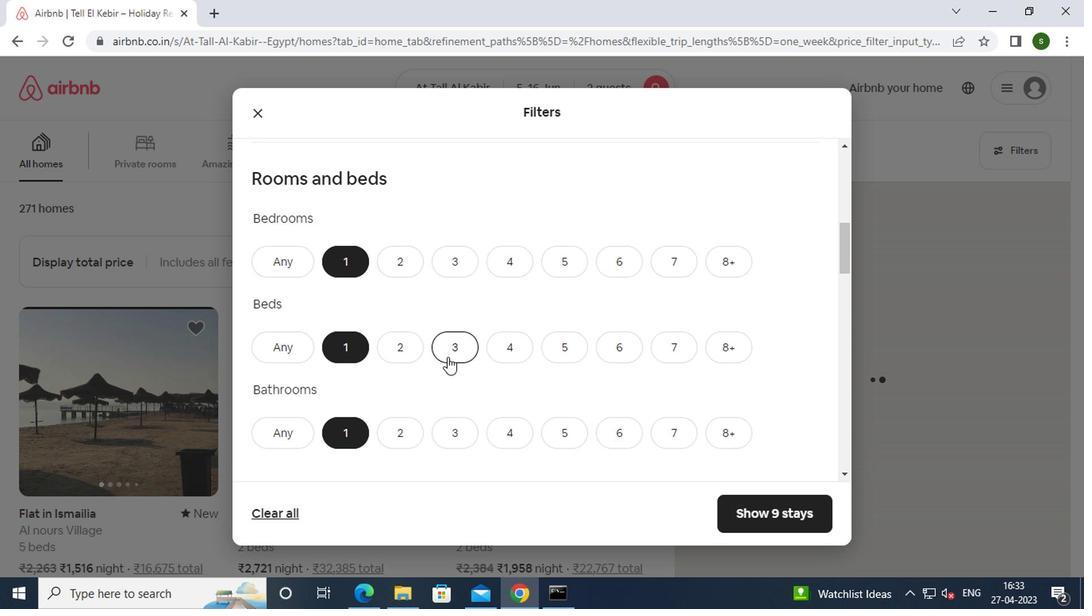 
Action: Mouse scrolled (444, 358) with delta (0, -1)
Screenshot: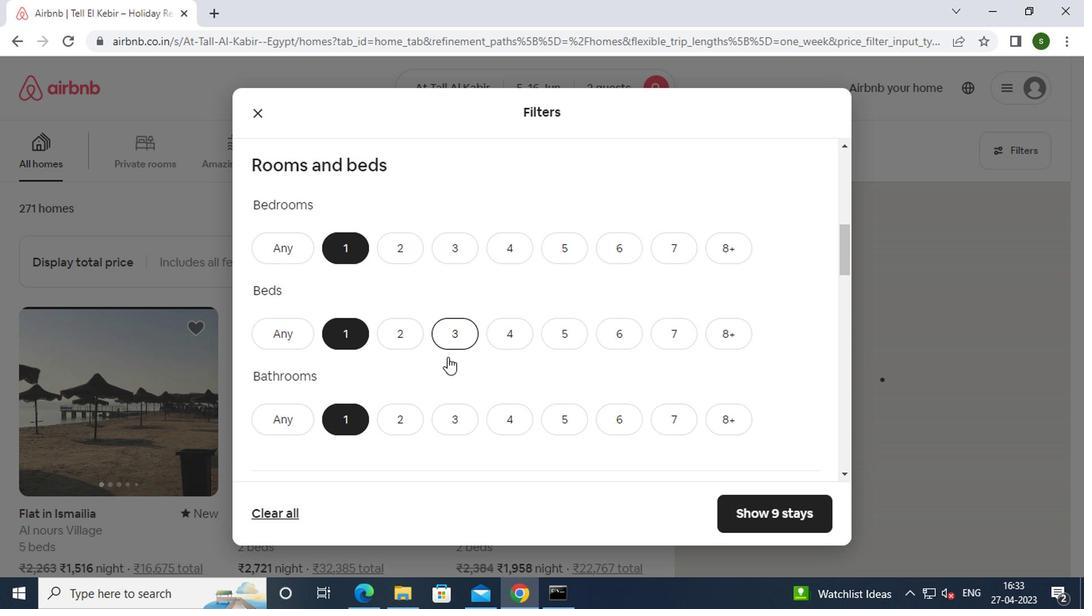 
Action: Mouse moved to (314, 360)
Screenshot: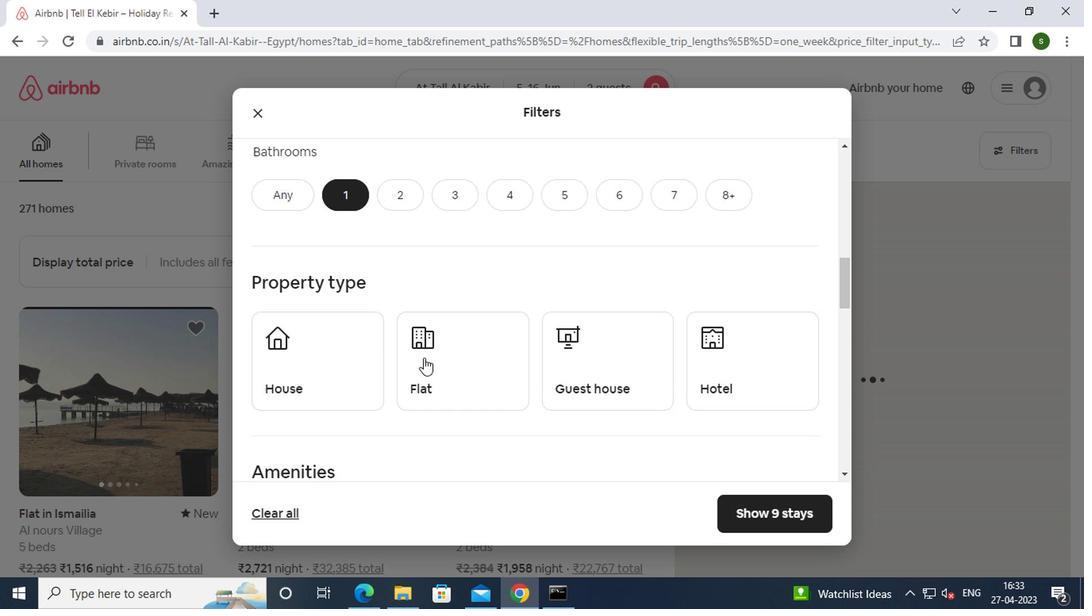 
Action: Mouse pressed left at (314, 360)
Screenshot: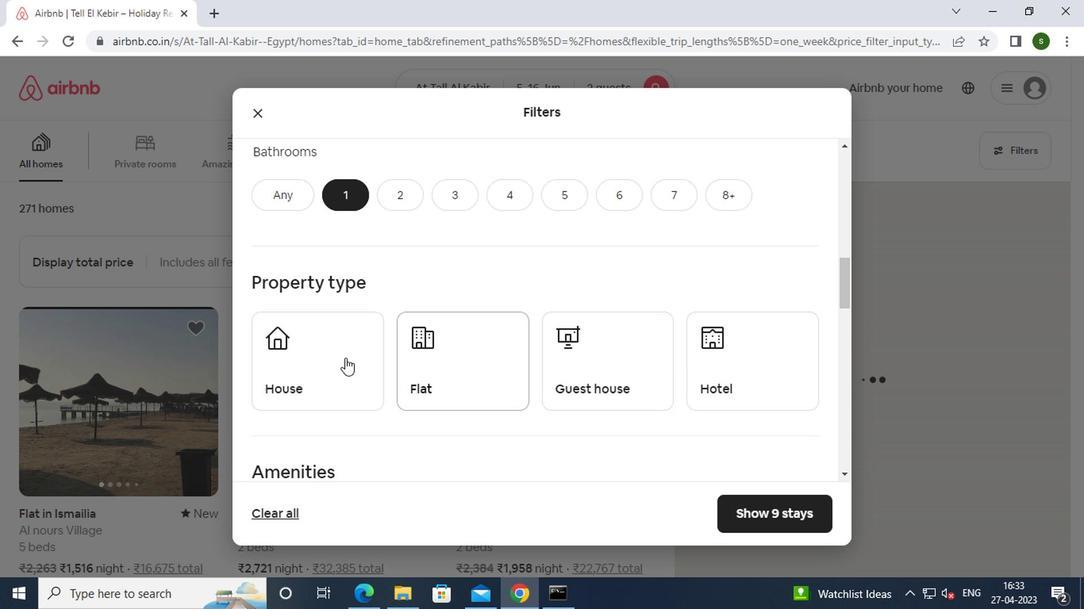 
Action: Mouse moved to (451, 359)
Screenshot: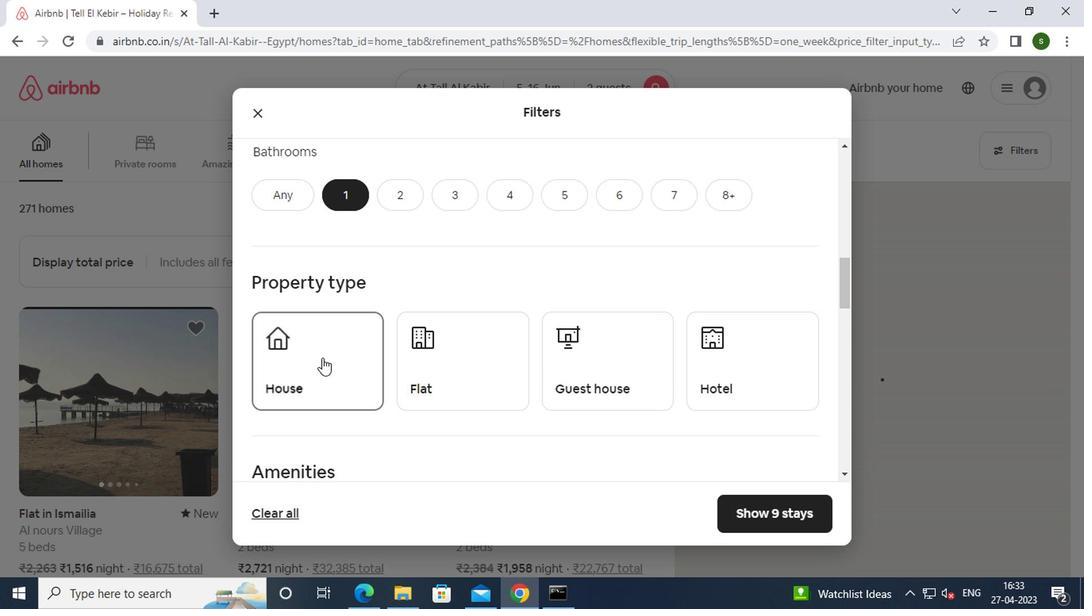 
Action: Mouse pressed left at (451, 359)
Screenshot: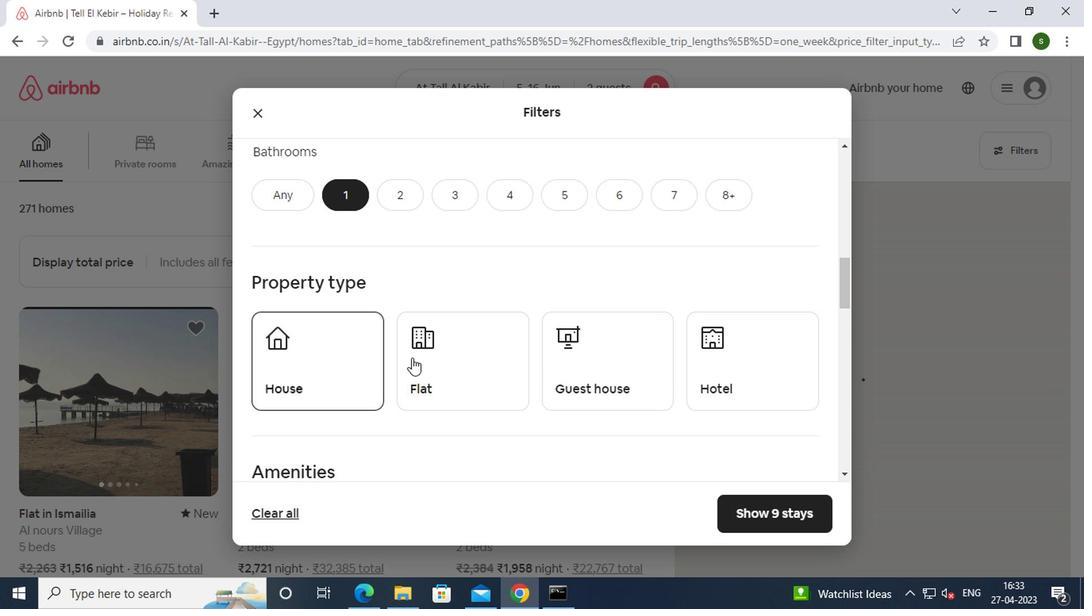 
Action: Mouse moved to (561, 373)
Screenshot: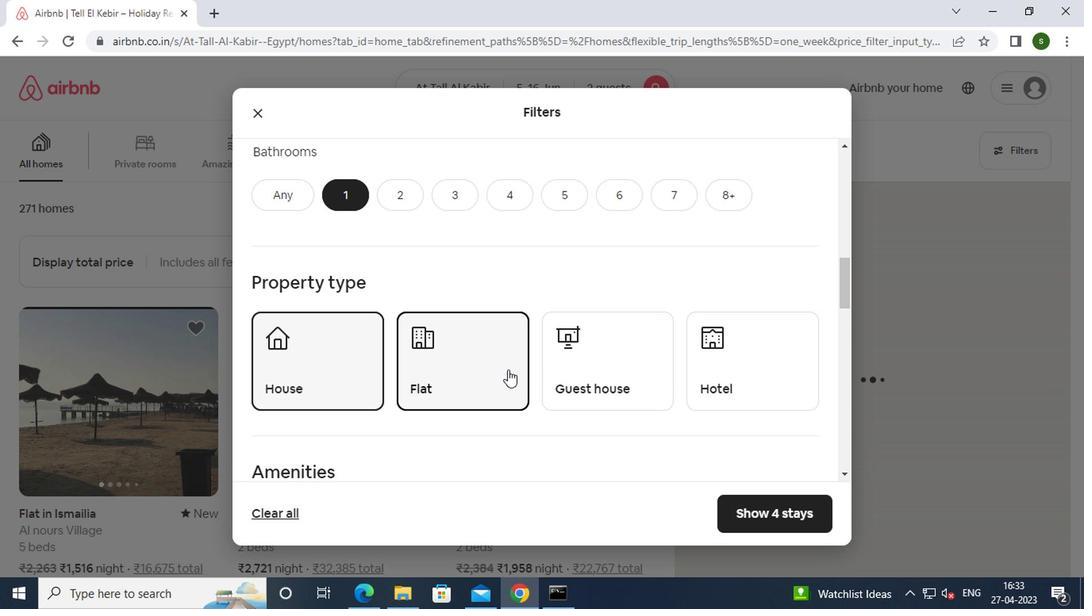 
Action: Mouse pressed left at (561, 373)
Screenshot: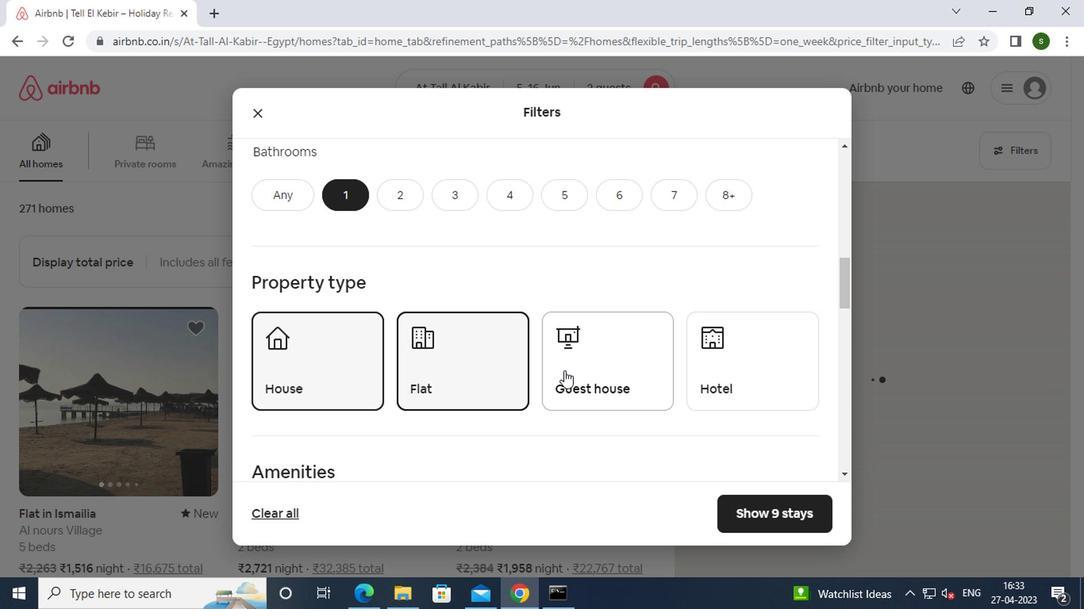 
Action: Mouse moved to (705, 368)
Screenshot: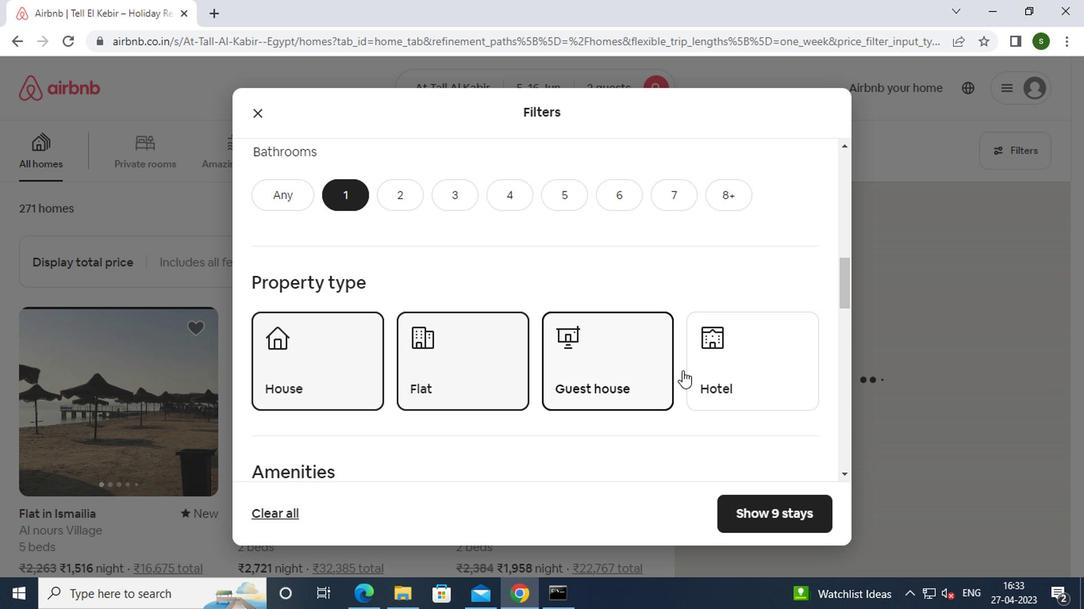 
Action: Mouse pressed left at (705, 368)
Screenshot: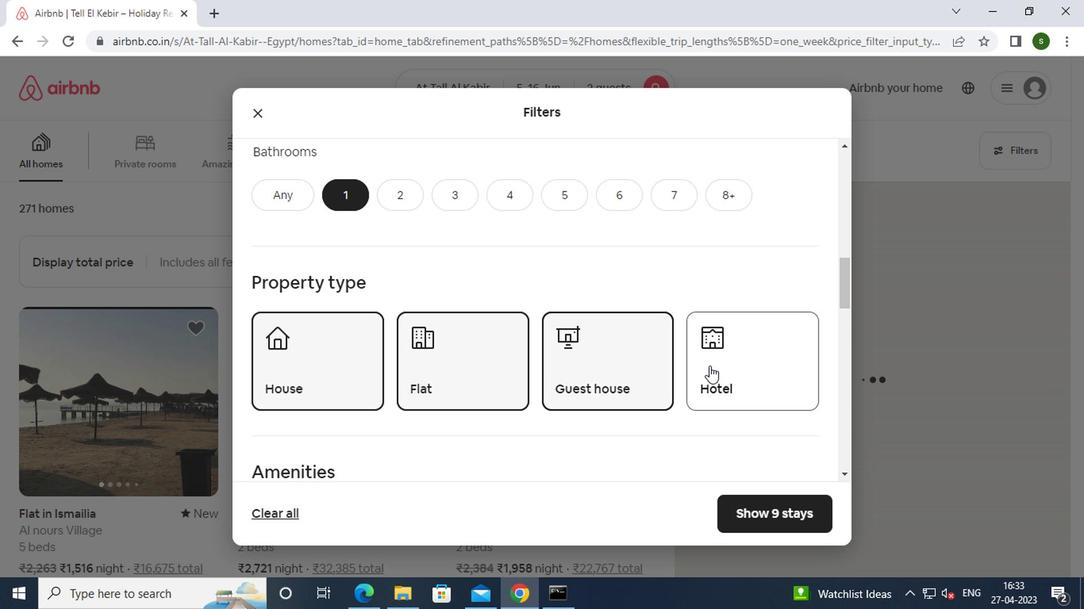 
Action: Mouse moved to (706, 368)
Screenshot: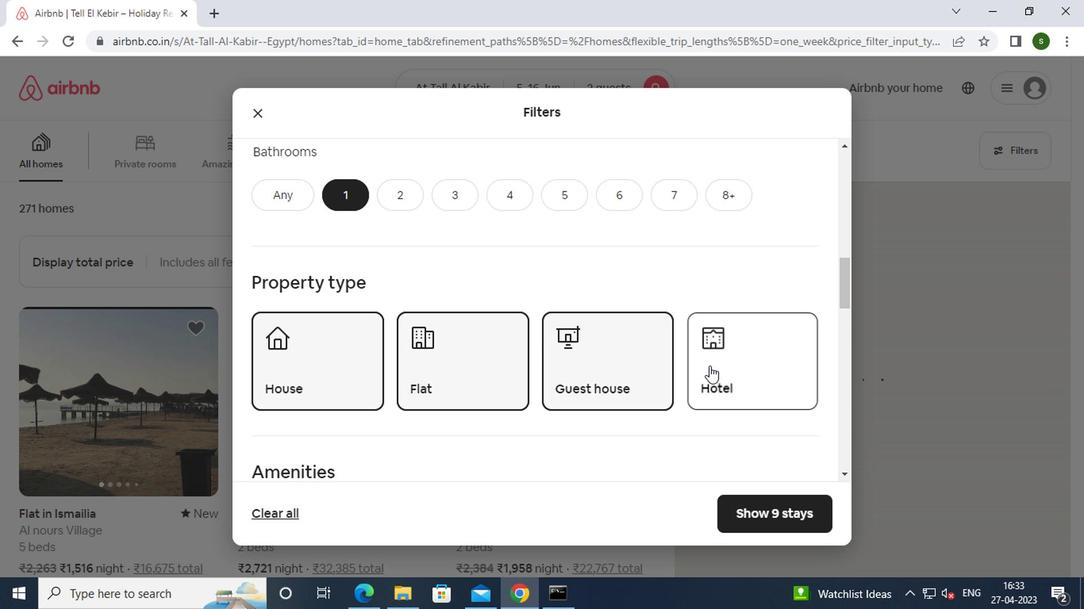 
Action: Mouse scrolled (706, 367) with delta (0, 0)
Screenshot: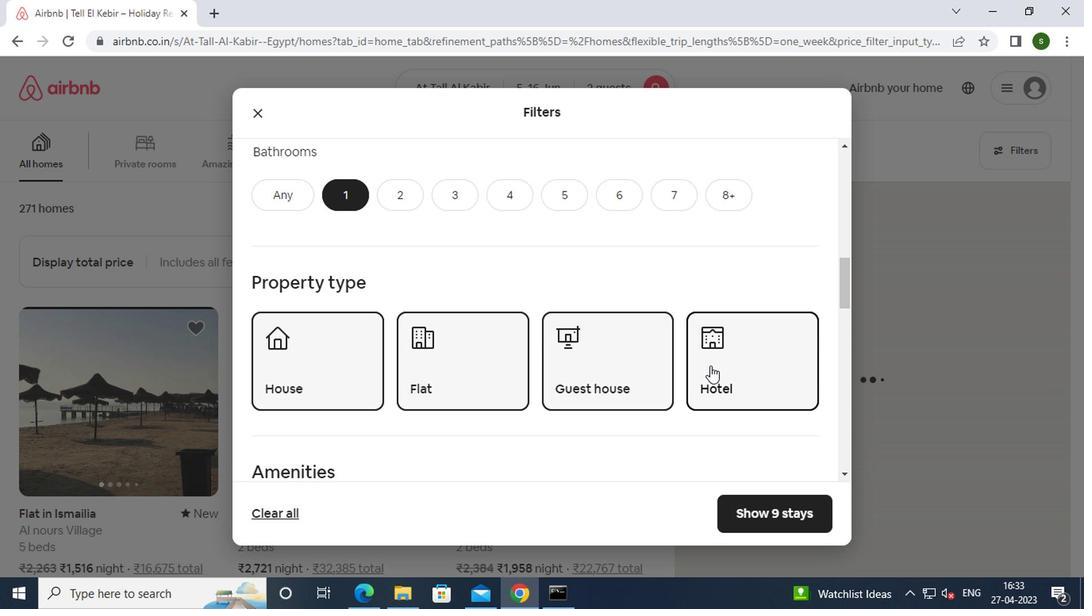 
Action: Mouse scrolled (706, 367) with delta (0, 0)
Screenshot: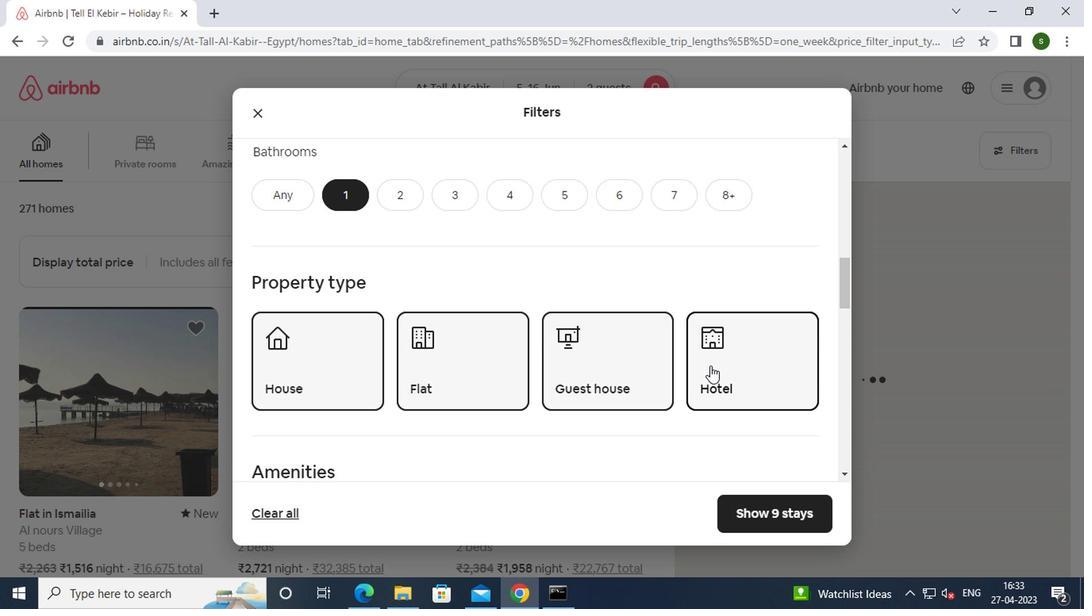 
Action: Mouse scrolled (706, 367) with delta (0, 0)
Screenshot: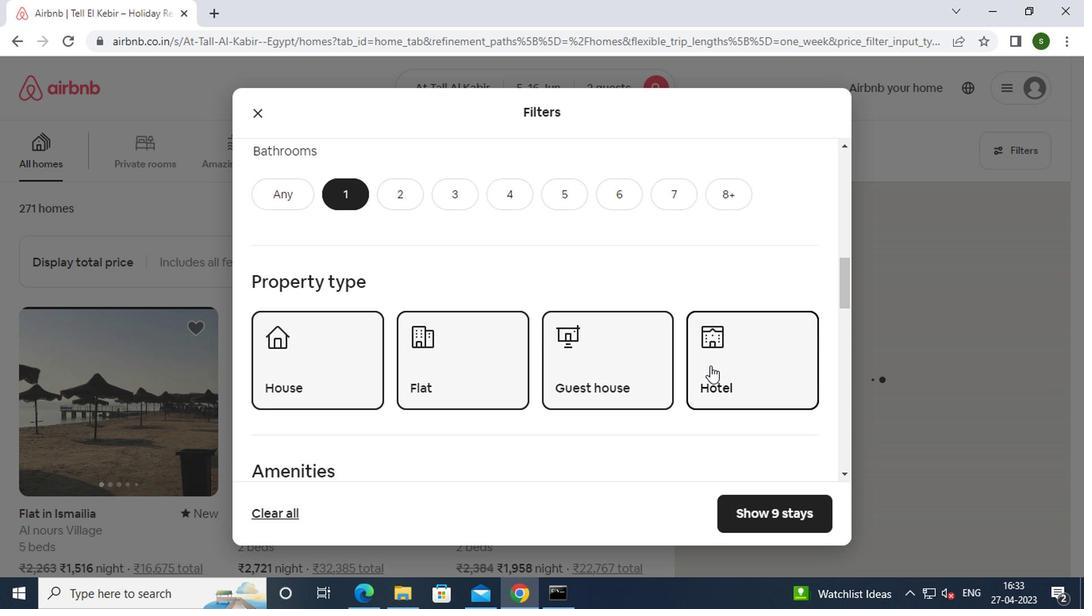 
Action: Mouse scrolled (706, 367) with delta (0, 0)
Screenshot: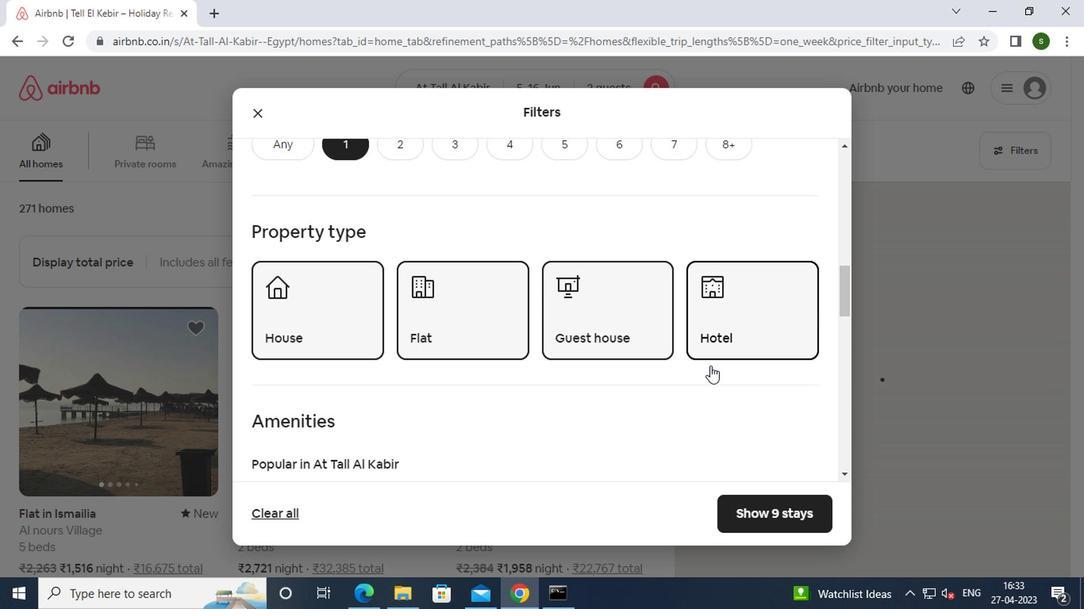 
Action: Mouse scrolled (706, 367) with delta (0, 0)
Screenshot: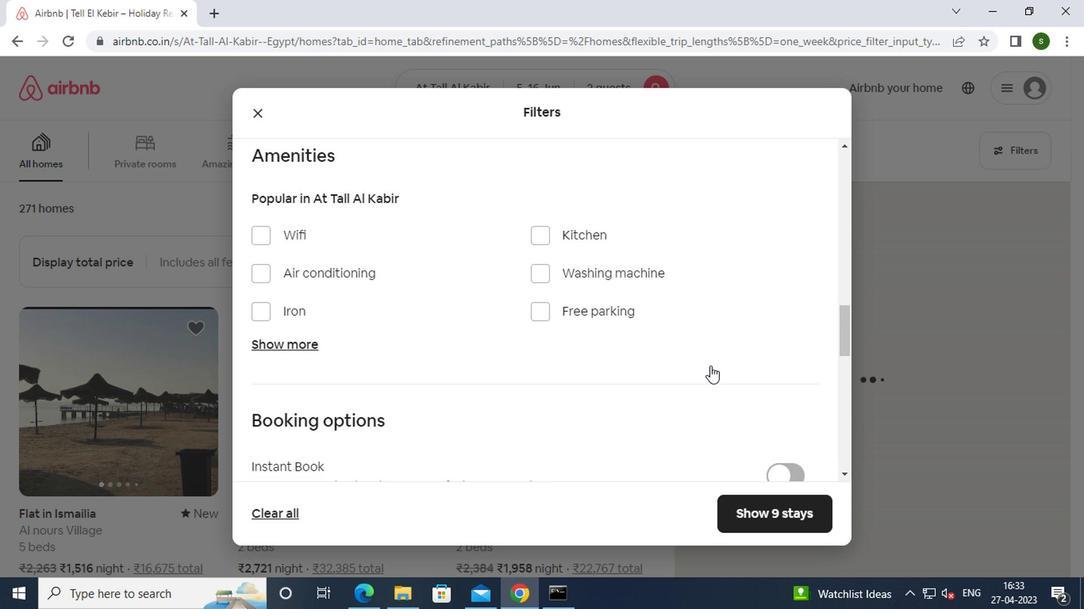 
Action: Mouse scrolled (706, 367) with delta (0, 0)
Screenshot: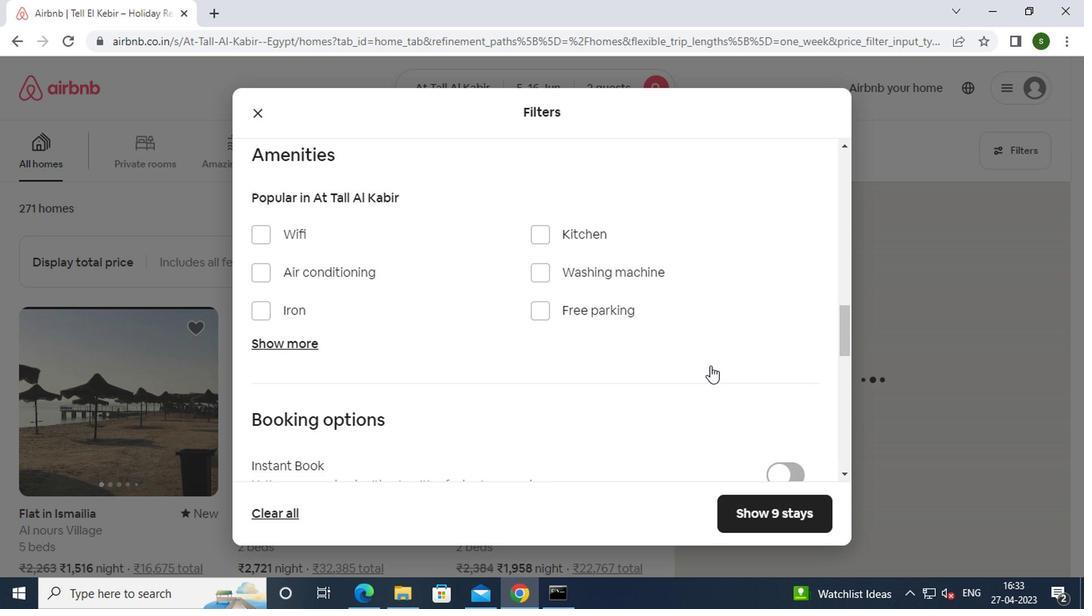 
Action: Mouse scrolled (706, 367) with delta (0, 0)
Screenshot: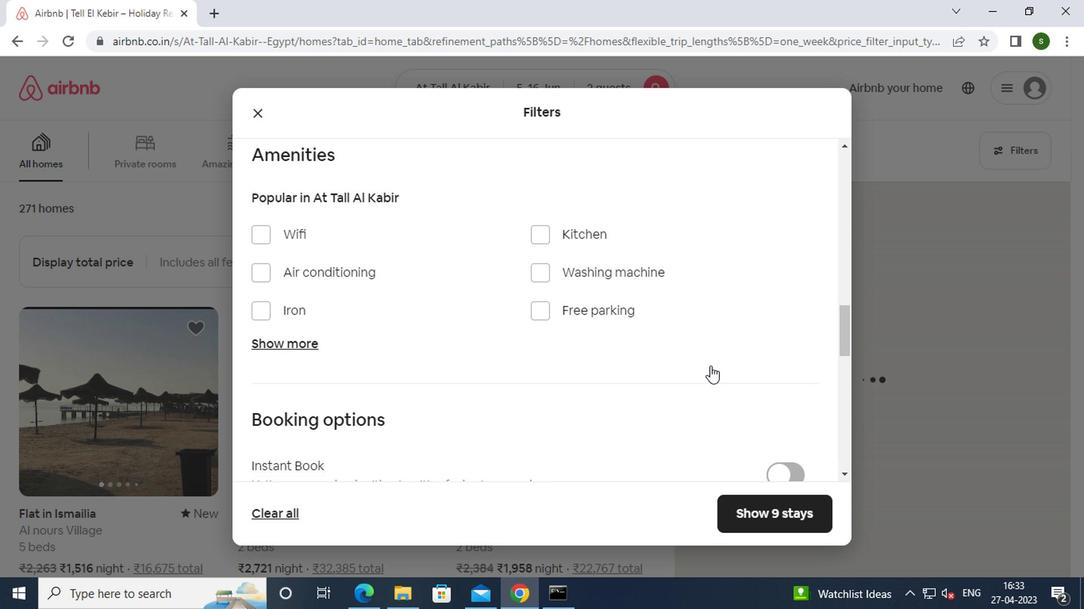 
Action: Mouse moved to (784, 289)
Screenshot: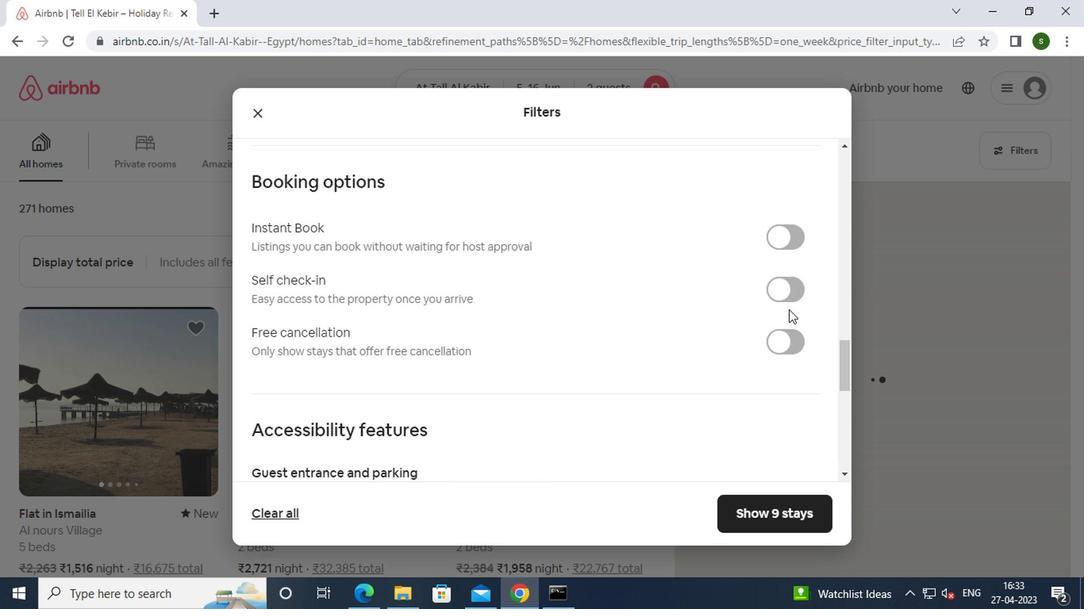 
Action: Mouse pressed left at (784, 289)
Screenshot: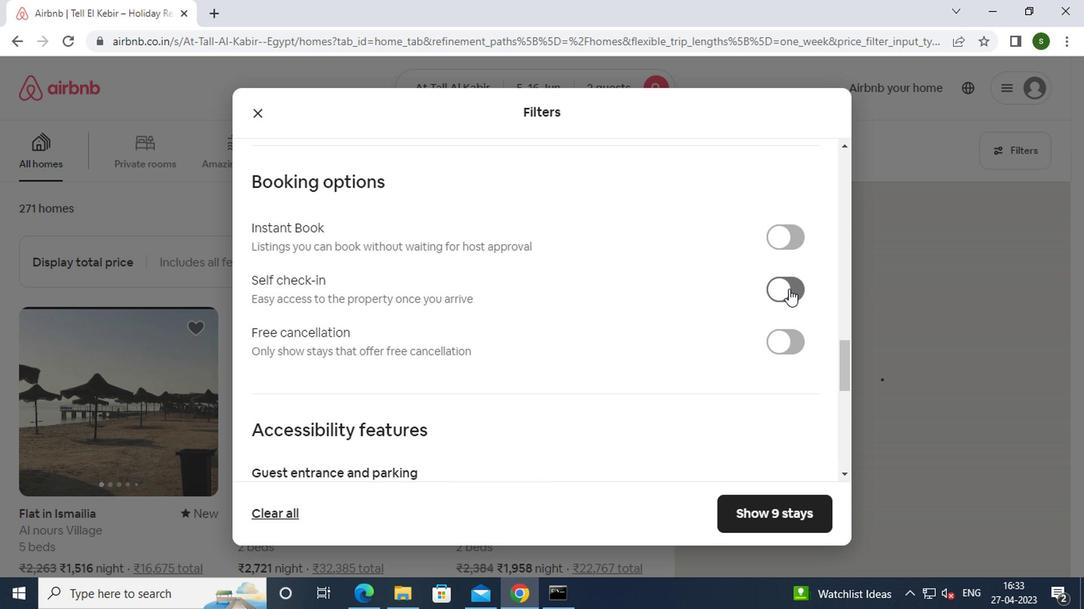 
Action: Mouse moved to (580, 343)
Screenshot: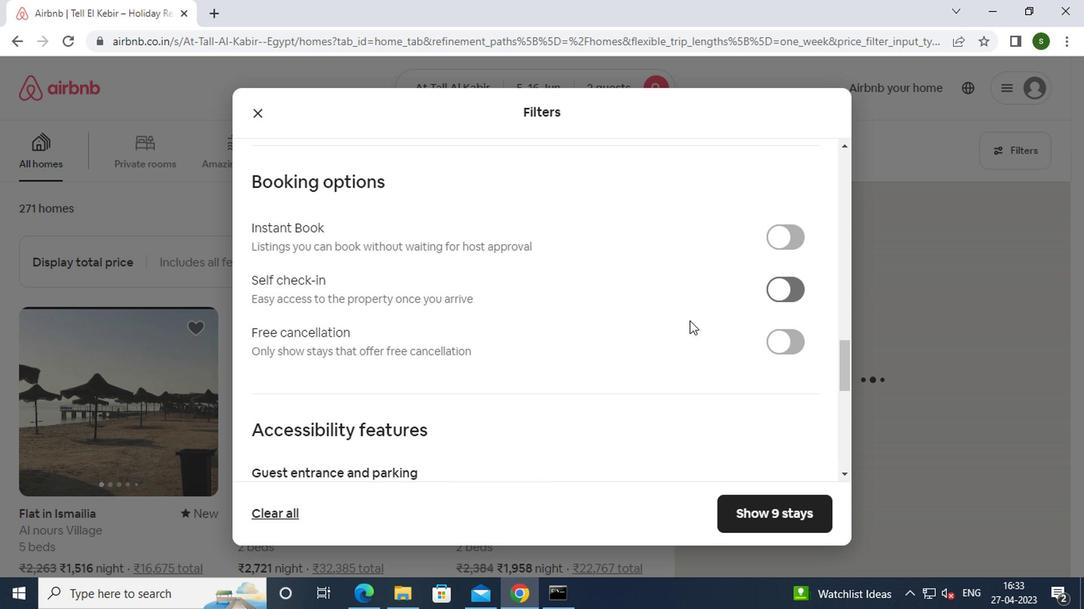 
Action: Mouse scrolled (580, 343) with delta (0, 0)
Screenshot: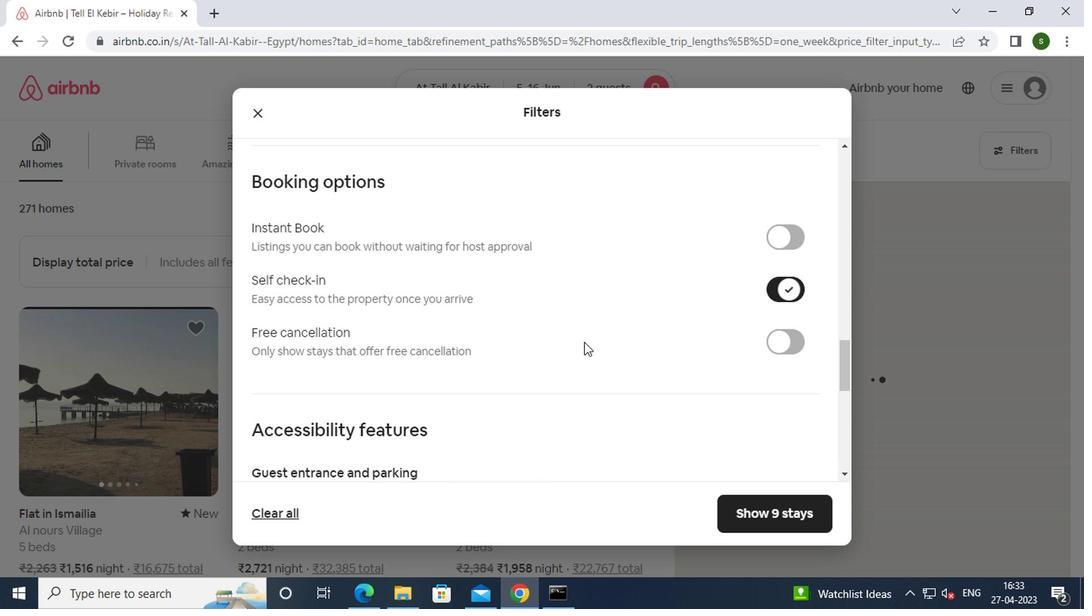 
Action: Mouse scrolled (580, 343) with delta (0, 0)
Screenshot: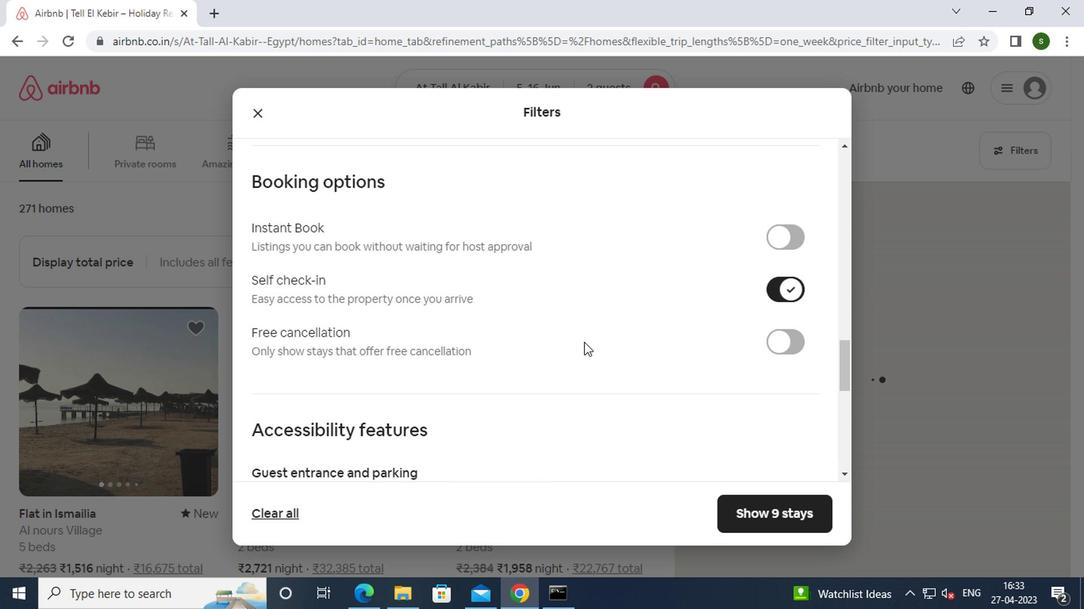 
Action: Mouse scrolled (580, 343) with delta (0, 0)
Screenshot: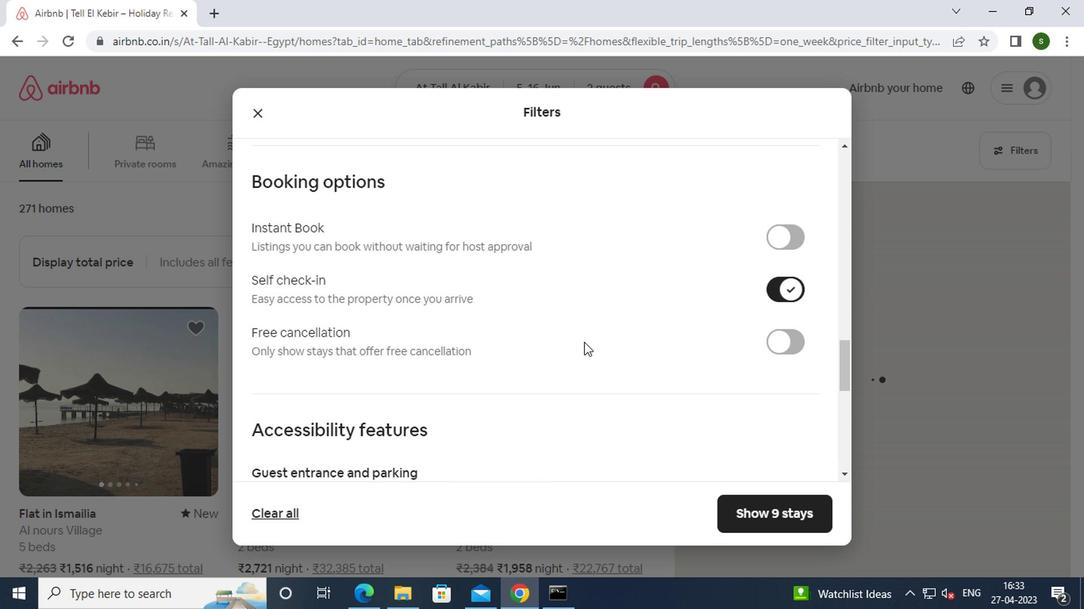 
Action: Mouse scrolled (580, 343) with delta (0, 0)
Screenshot: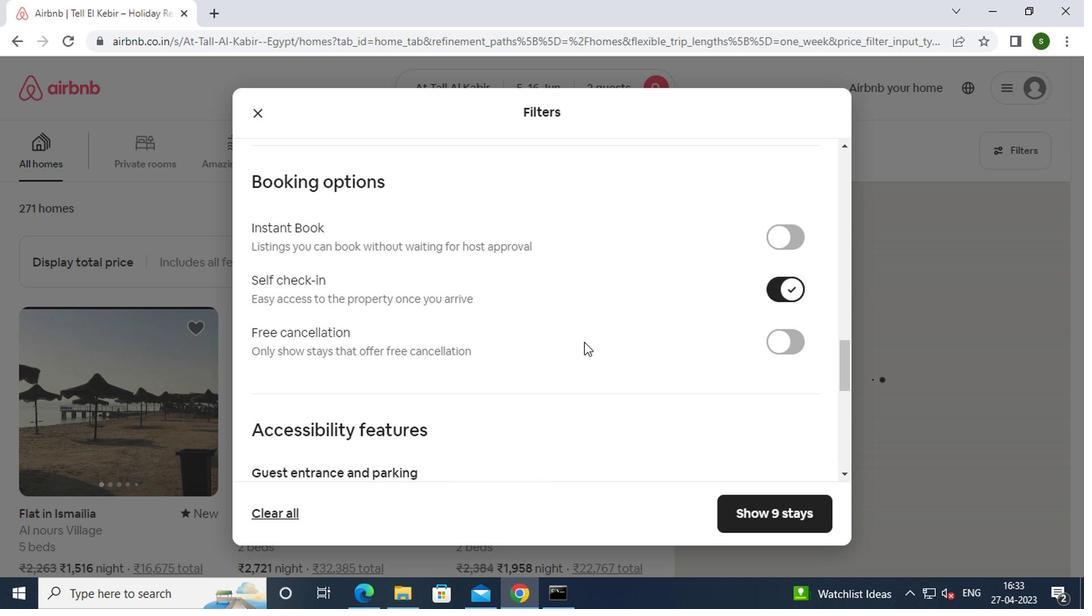 
Action: Mouse scrolled (580, 343) with delta (0, 0)
Screenshot: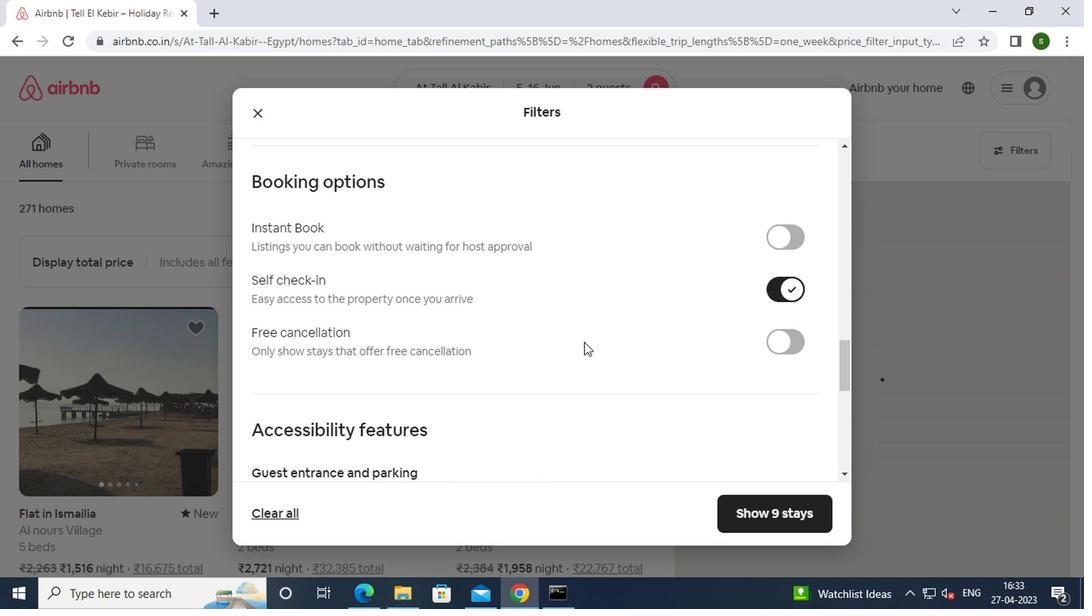 
Action: Mouse scrolled (580, 343) with delta (0, 0)
Screenshot: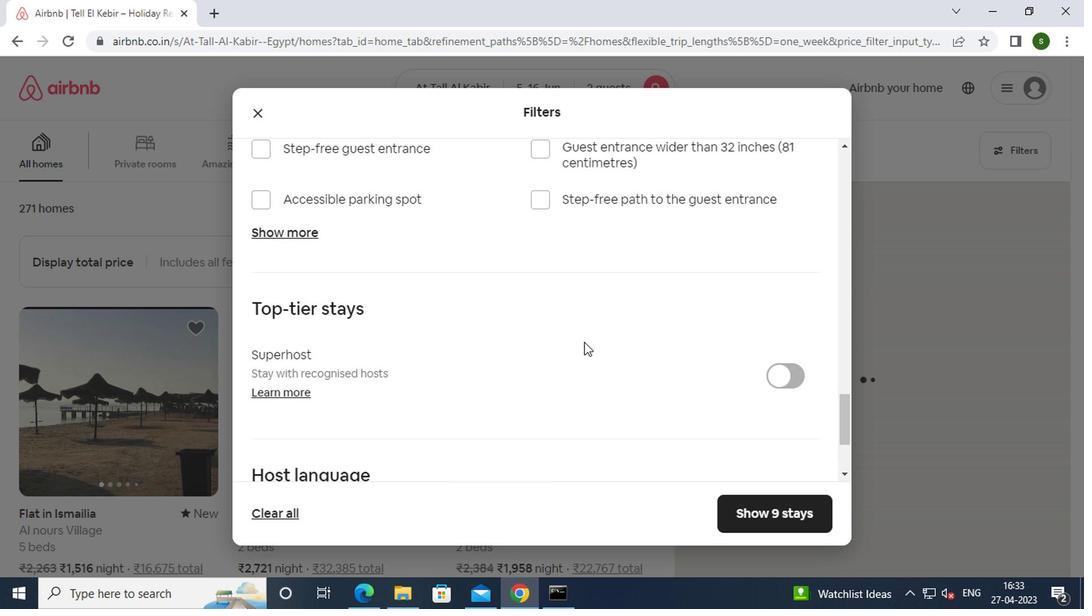 
Action: Mouse scrolled (580, 343) with delta (0, 0)
Screenshot: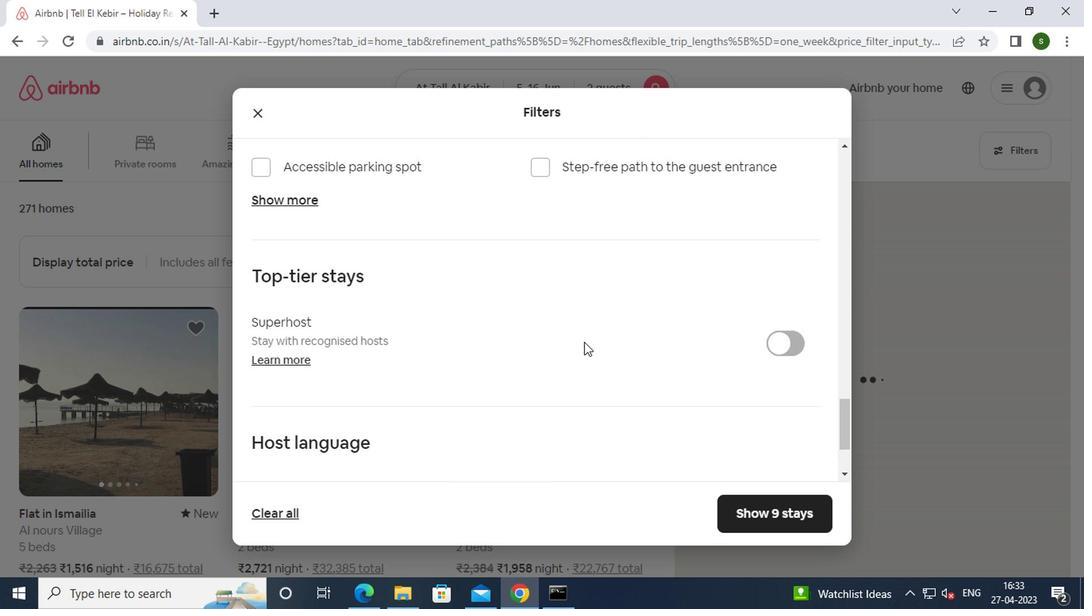 
Action: Mouse scrolled (580, 343) with delta (0, 0)
Screenshot: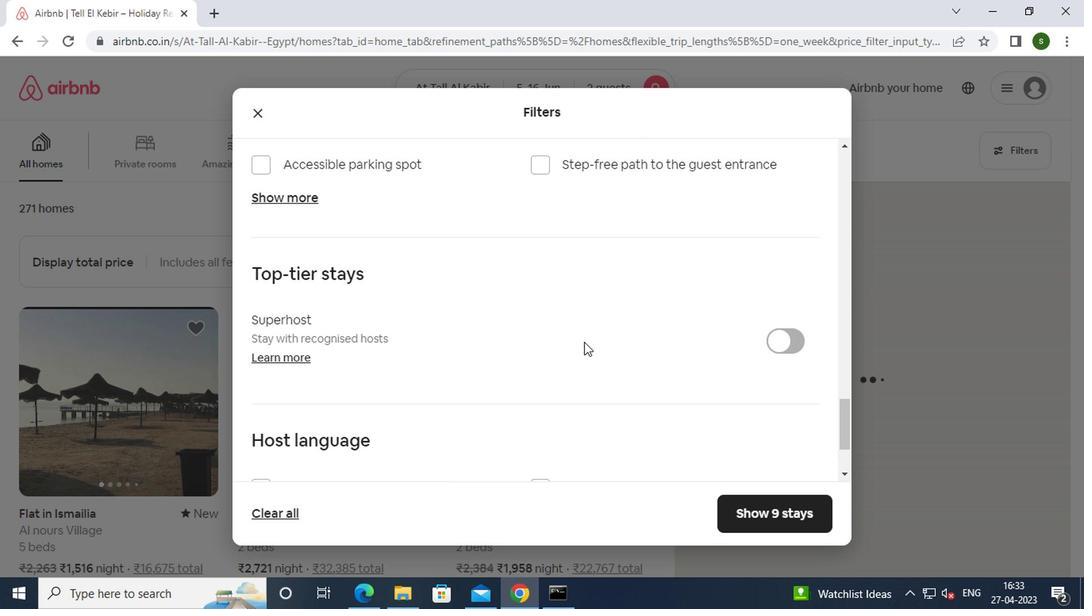 
Action: Mouse moved to (285, 382)
Screenshot: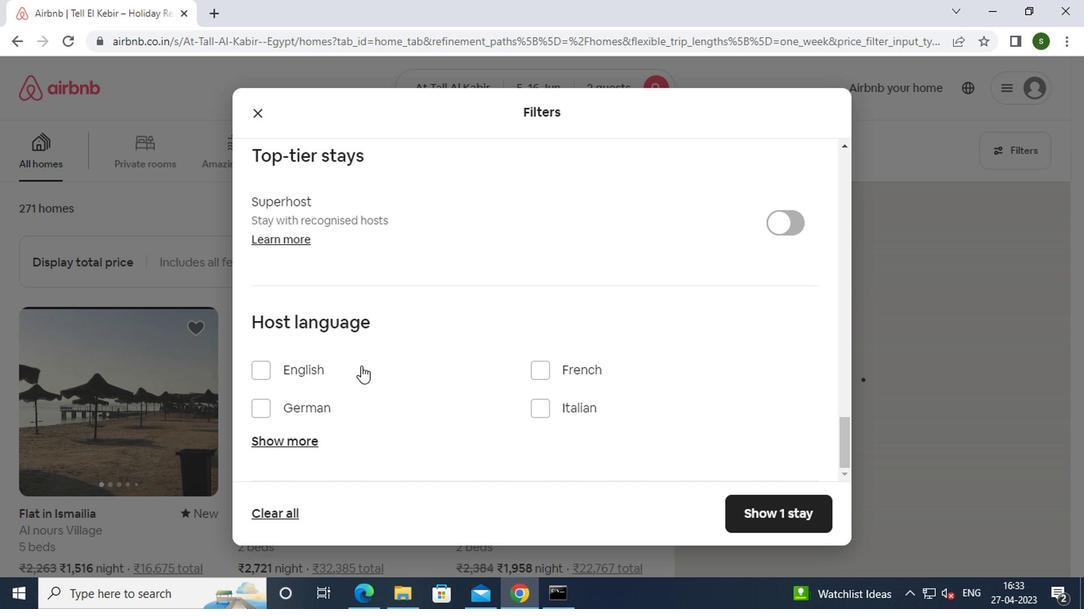 
Action: Mouse pressed left at (285, 382)
Screenshot: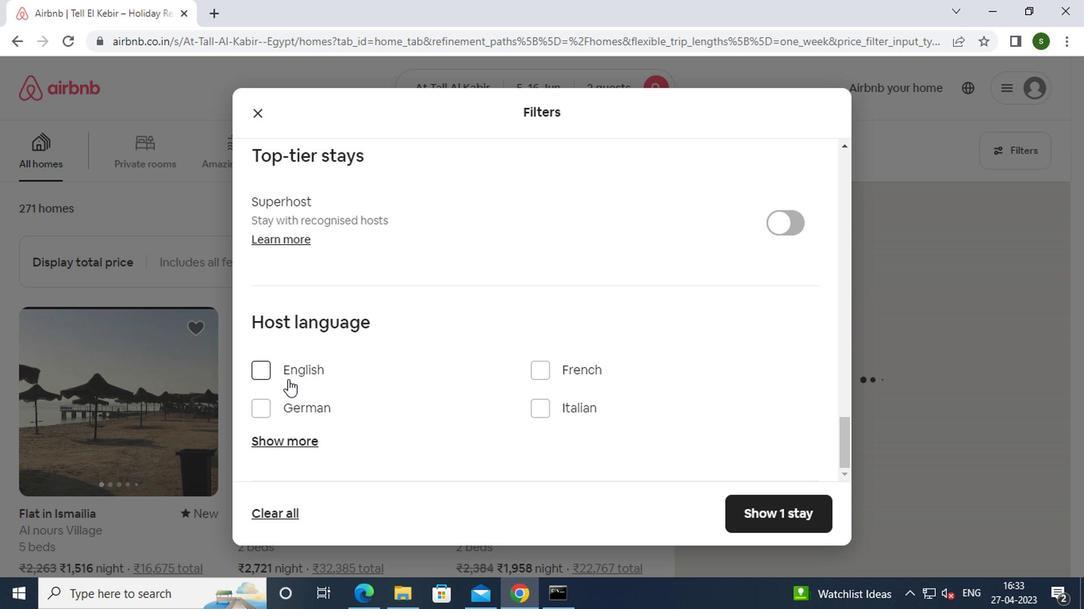 
Action: Mouse moved to (749, 518)
Screenshot: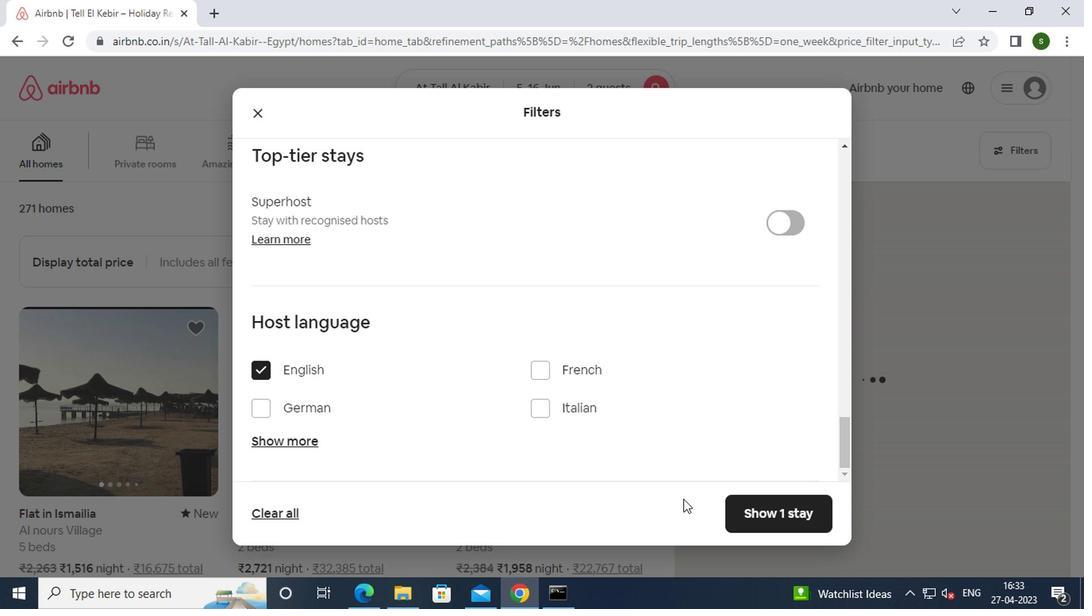 
Action: Mouse pressed left at (749, 518)
Screenshot: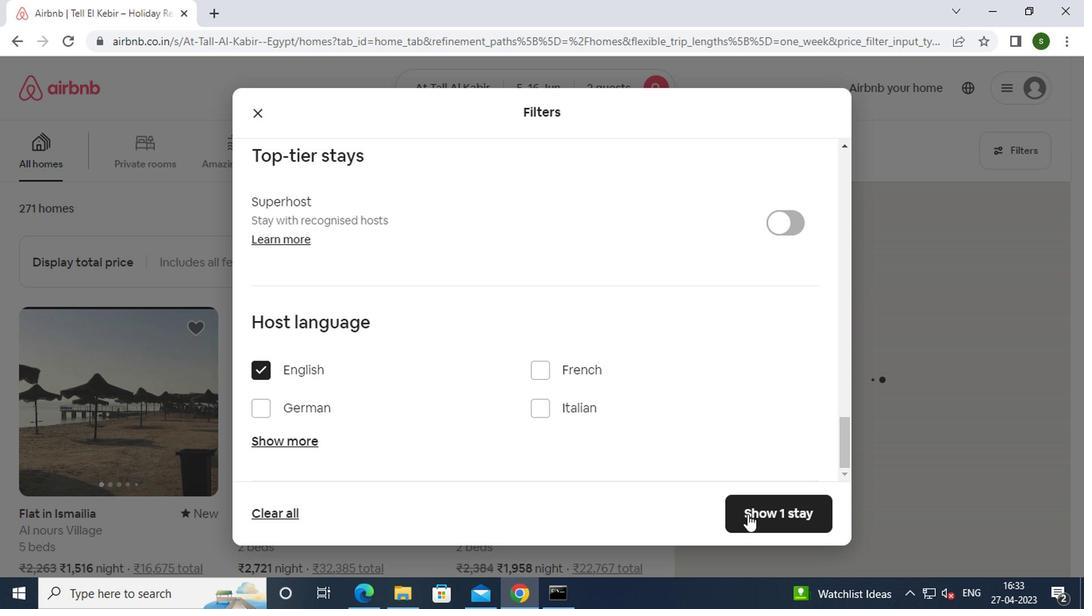 
Action: Mouse moved to (501, 365)
Screenshot: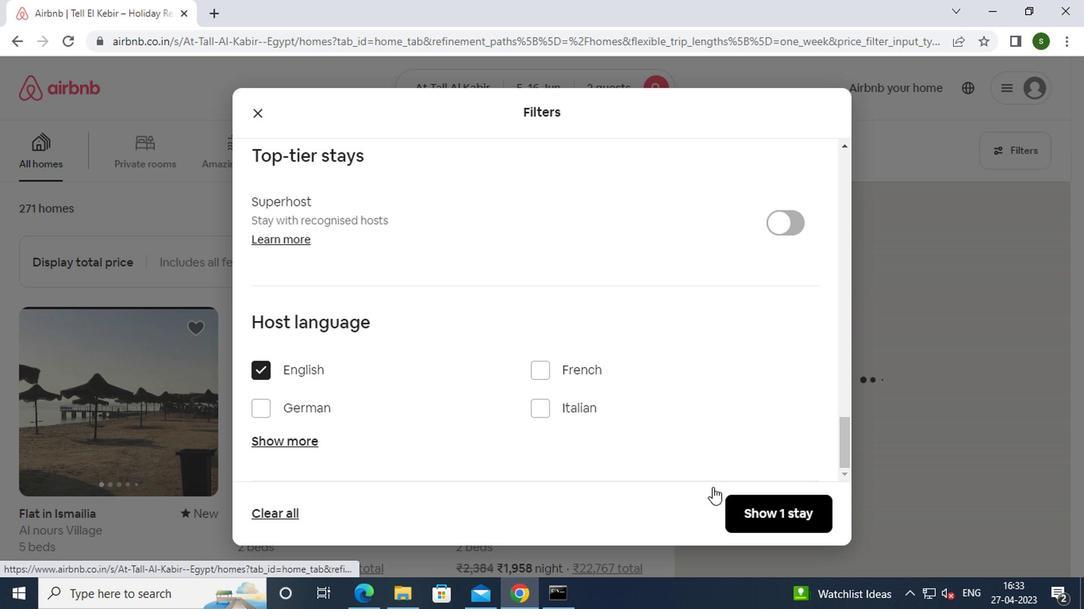 
